 Task: Find connections with filter location Cauquenes with filter topic #linkedincoachwith filter profile language French with filter current company Leica Geosystems part of Hexagon with filter school Badruka College Of Commerce with filter industry Movies and Sound Recording with filter service category Accounting with filter keywords title Director of Storytelling
Action: Mouse moved to (504, 68)
Screenshot: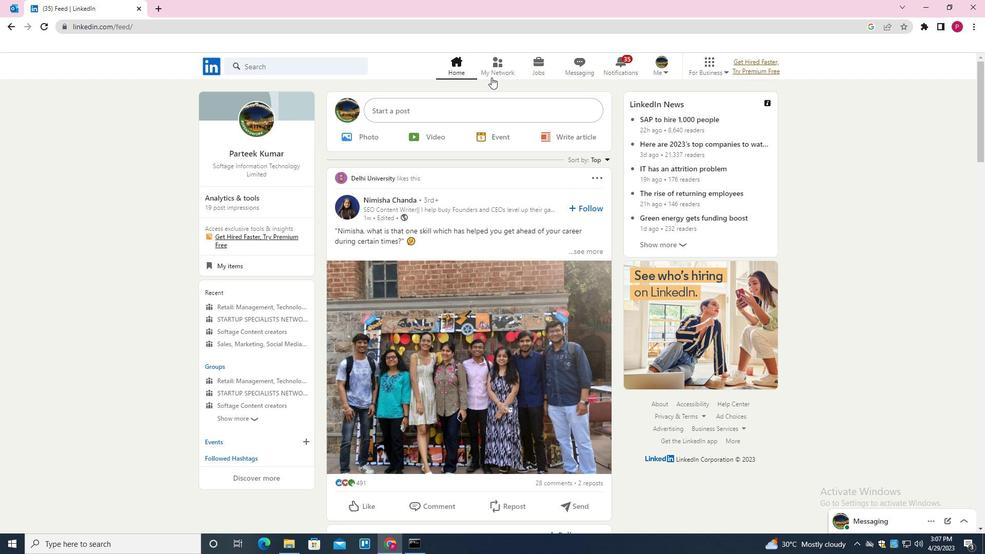 
Action: Mouse pressed left at (504, 68)
Screenshot: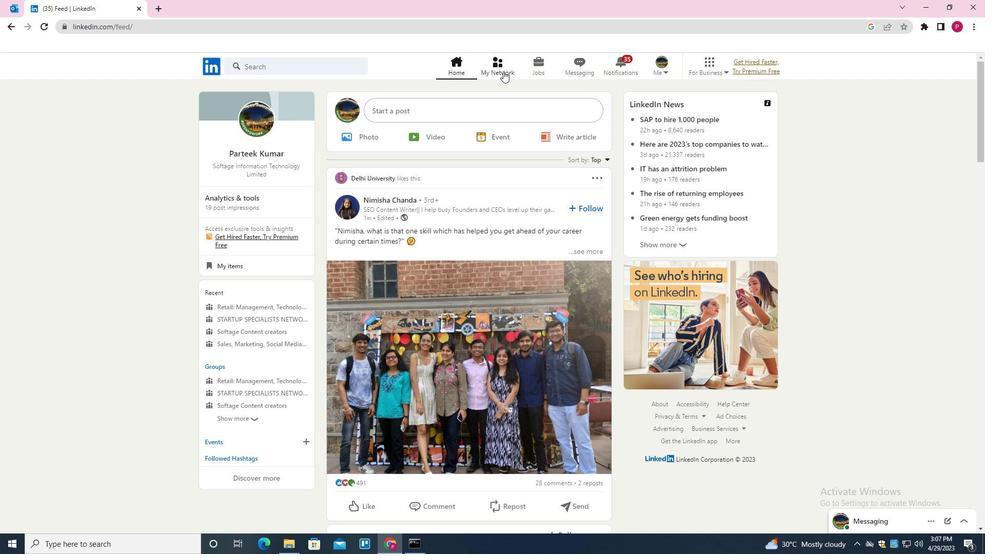
Action: Mouse moved to (325, 129)
Screenshot: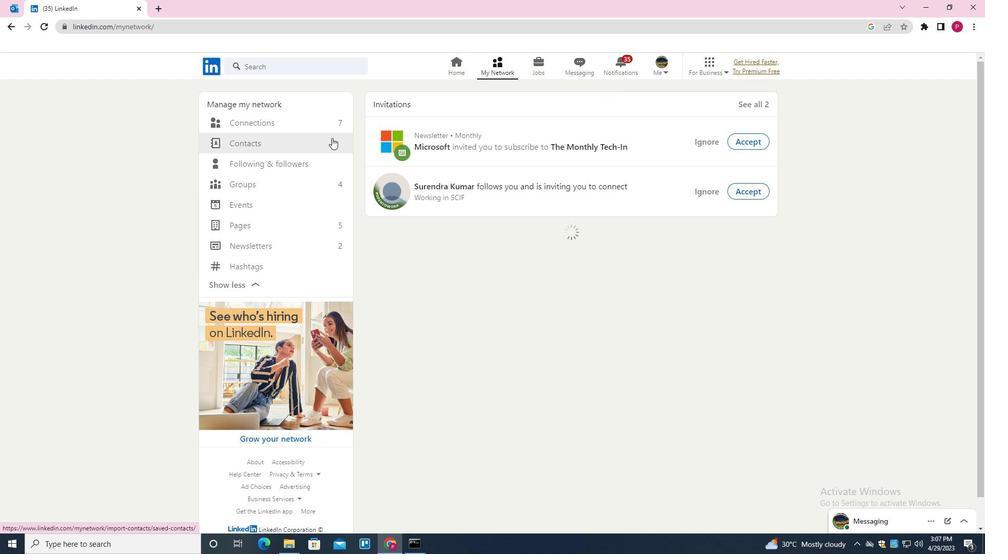
Action: Mouse pressed left at (325, 129)
Screenshot: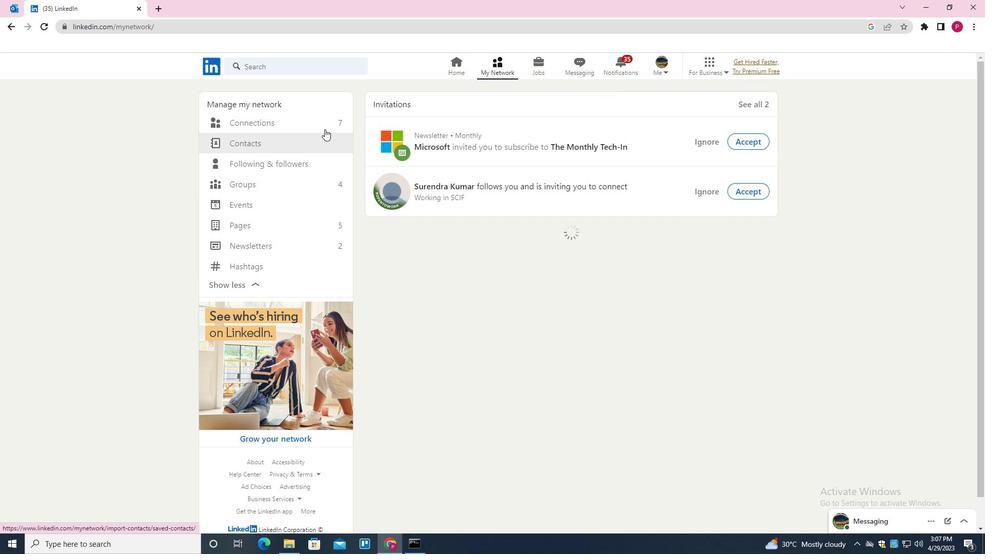 
Action: Mouse moved to (320, 119)
Screenshot: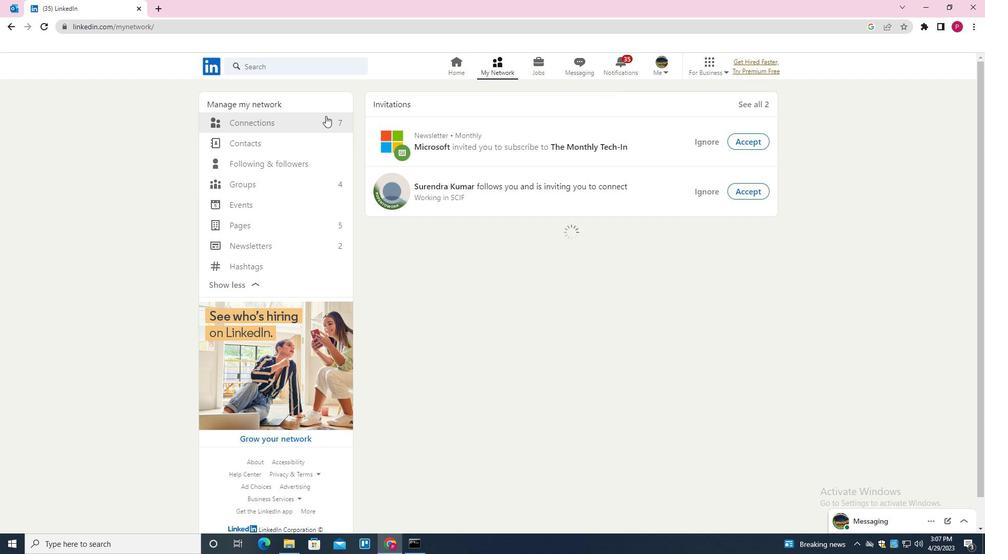 
Action: Mouse pressed left at (320, 119)
Screenshot: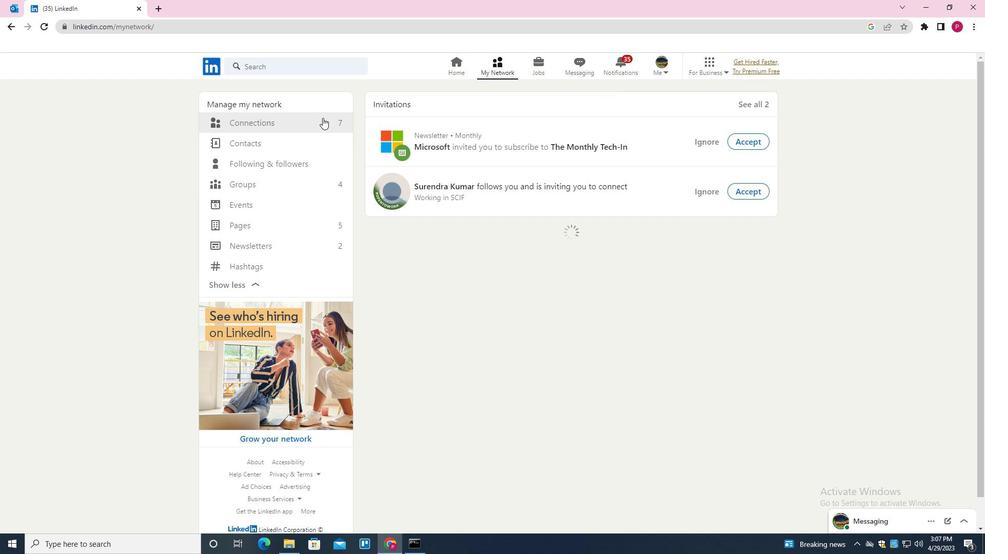 
Action: Mouse moved to (576, 127)
Screenshot: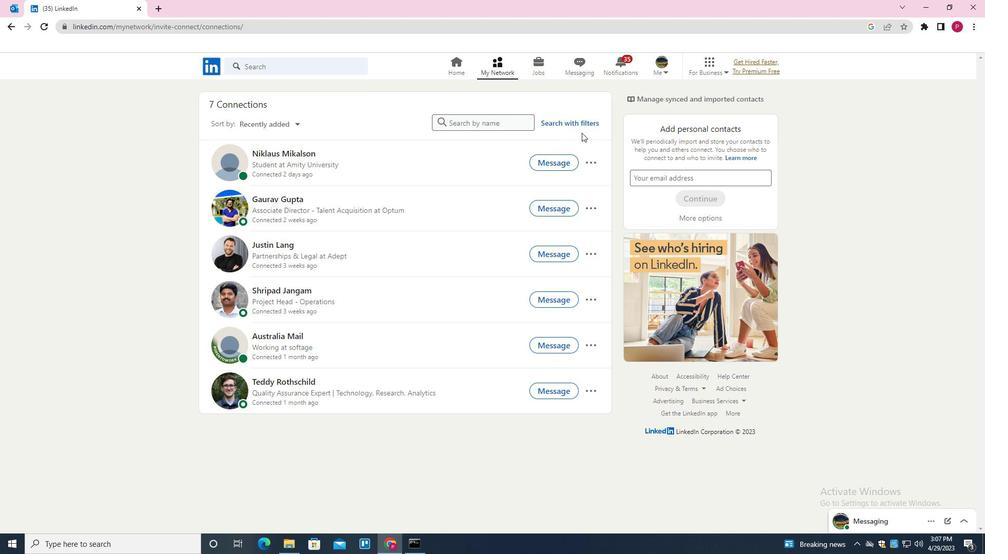 
Action: Mouse pressed left at (576, 127)
Screenshot: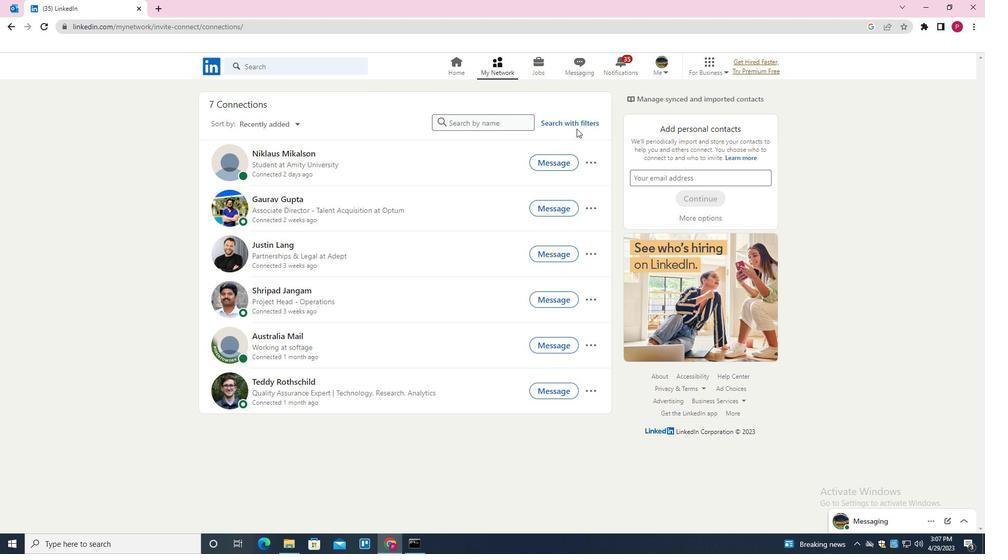 
Action: Mouse moved to (525, 97)
Screenshot: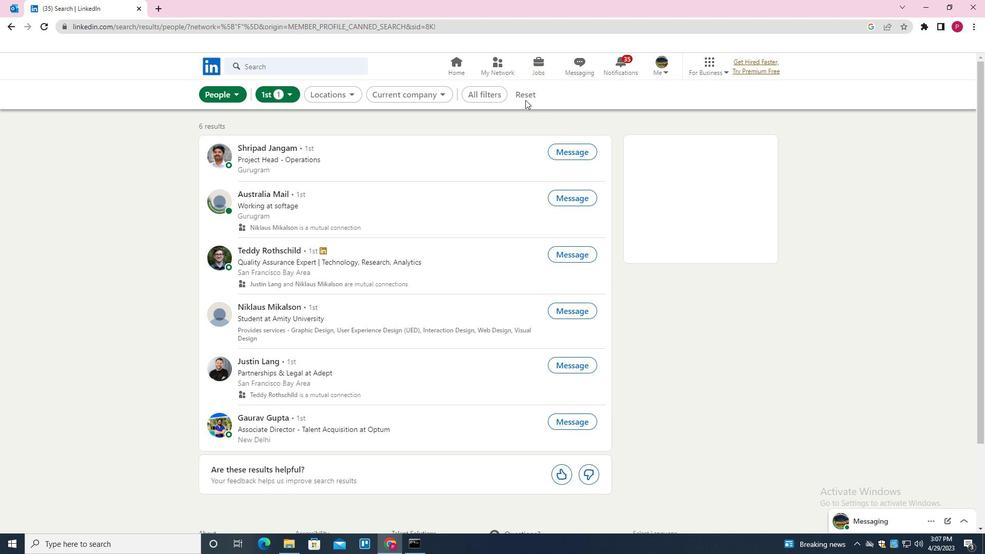 
Action: Mouse pressed left at (525, 97)
Screenshot: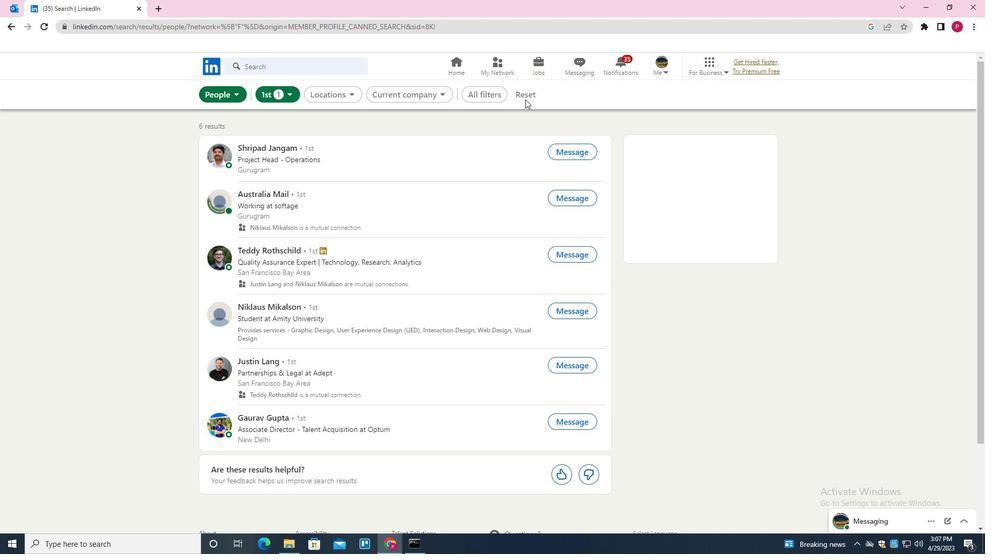 
Action: Mouse moved to (511, 96)
Screenshot: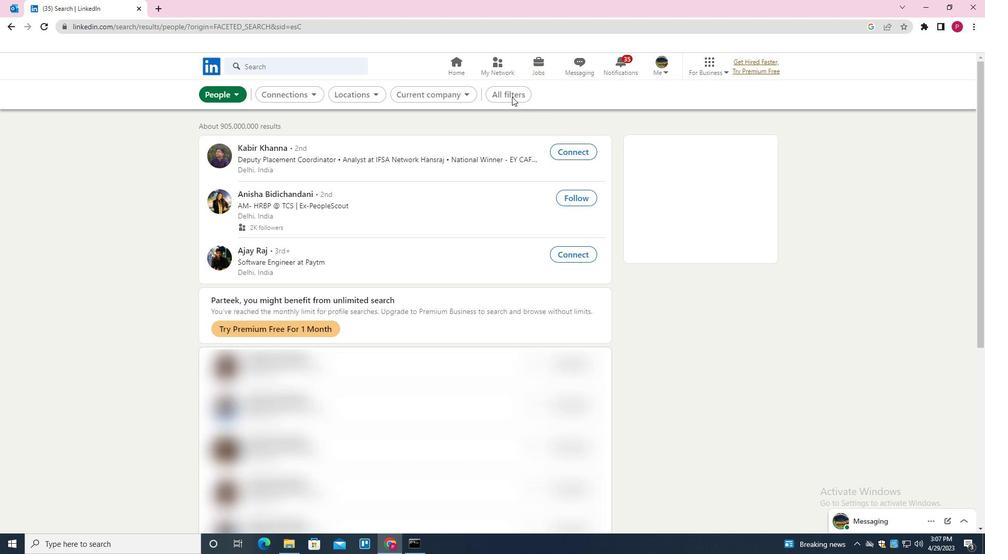 
Action: Mouse pressed left at (511, 96)
Screenshot: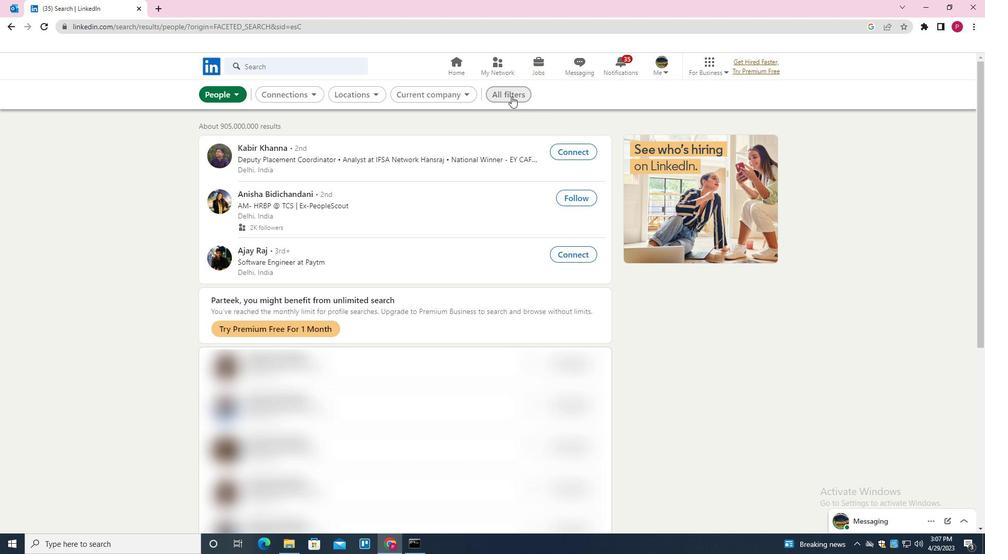 
Action: Mouse moved to (841, 308)
Screenshot: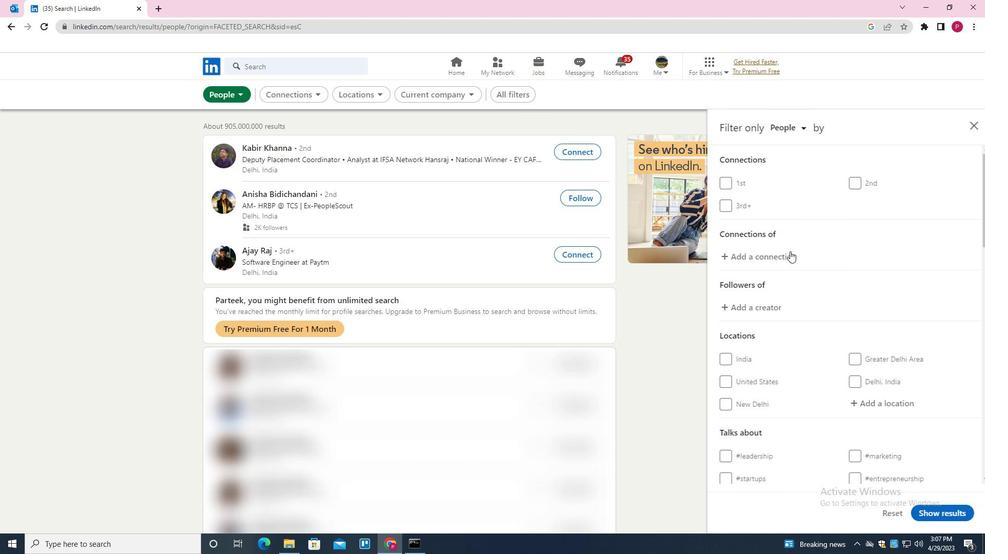 
Action: Mouse scrolled (841, 307) with delta (0, 0)
Screenshot: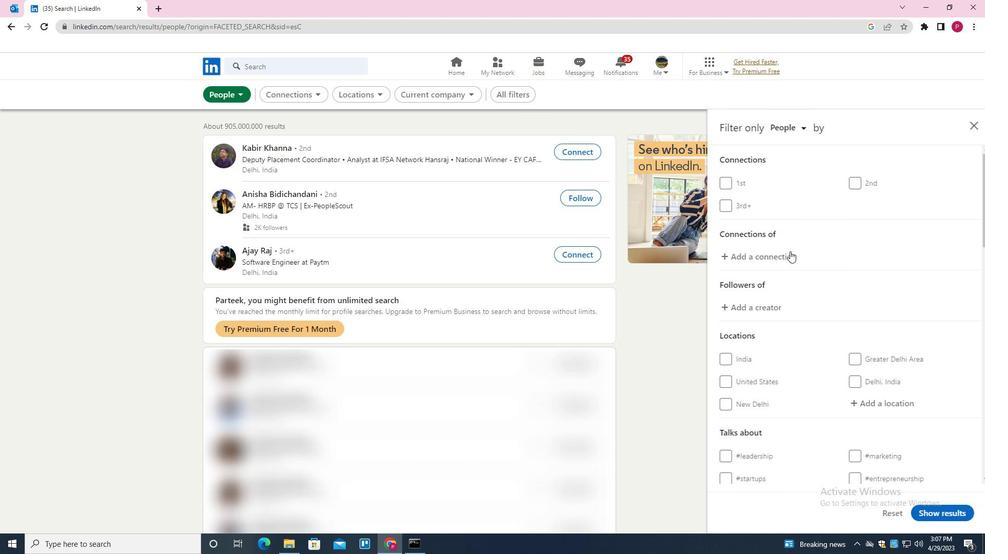 
Action: Mouse scrolled (841, 307) with delta (0, 0)
Screenshot: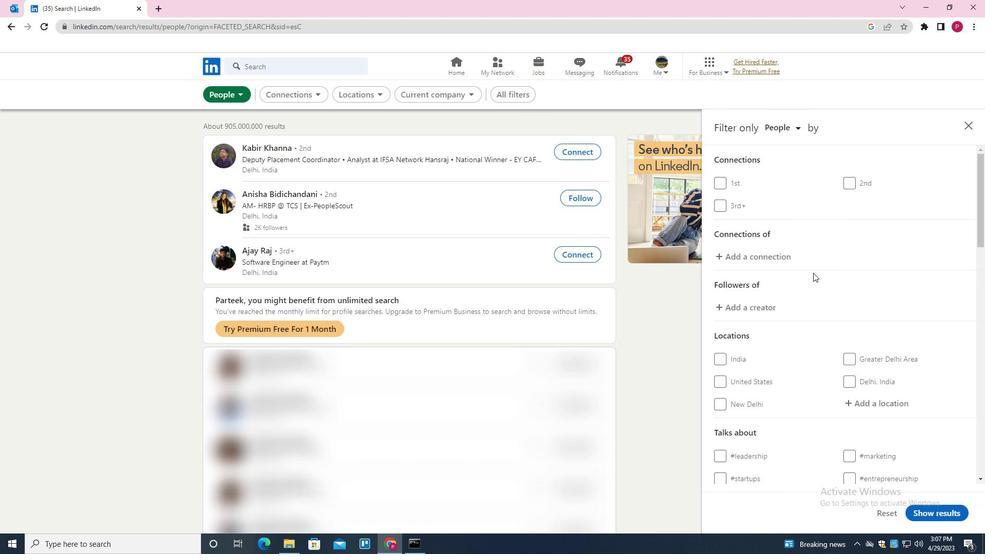 
Action: Mouse moved to (872, 297)
Screenshot: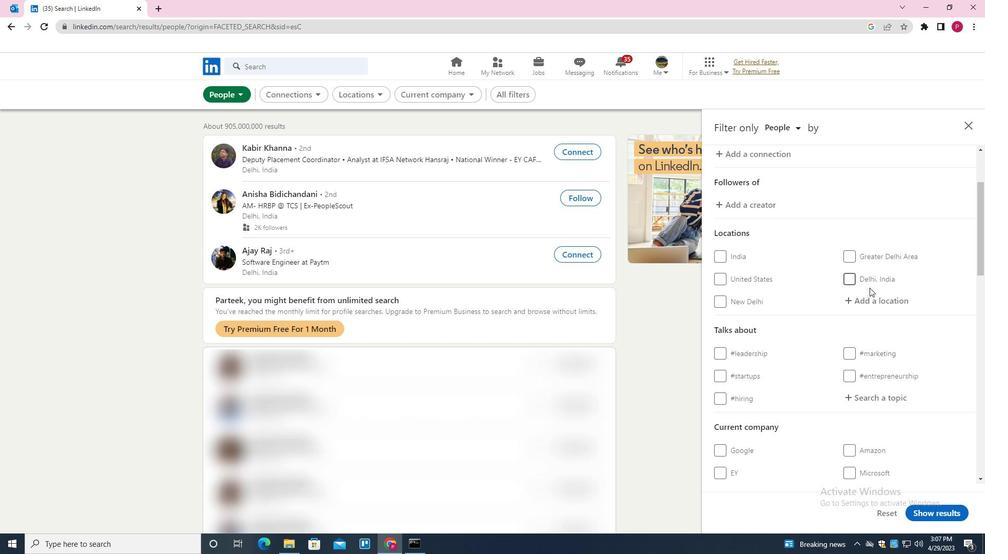 
Action: Mouse pressed left at (872, 297)
Screenshot: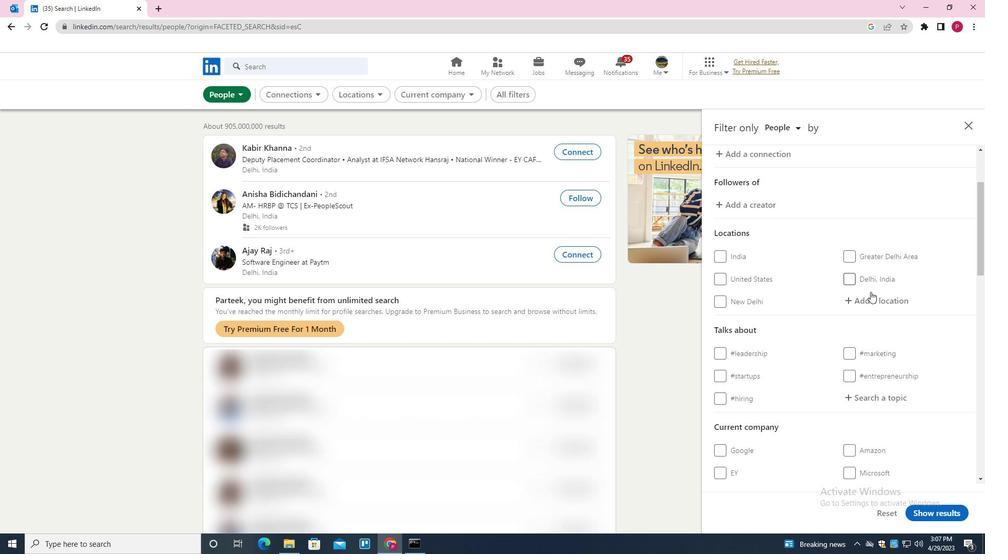 
Action: Mouse moved to (866, 286)
Screenshot: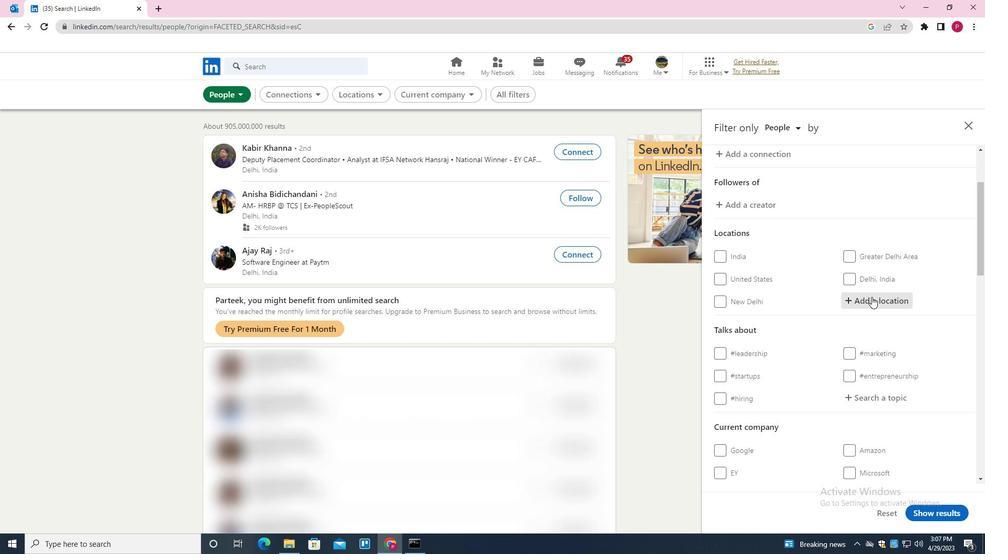 
Action: Key pressed <Key.shift>CAUQU<Key.down><Key.enter>
Screenshot: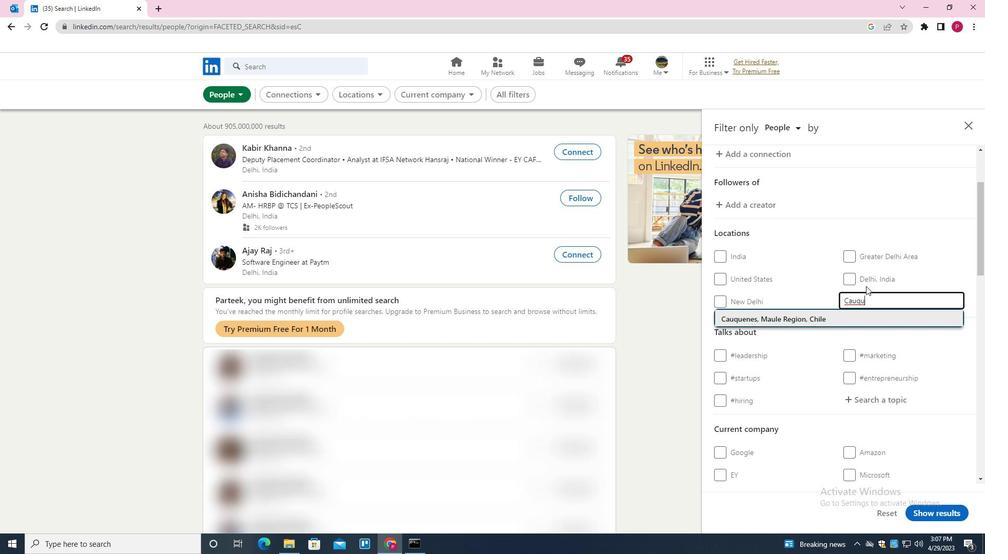 
Action: Mouse moved to (866, 293)
Screenshot: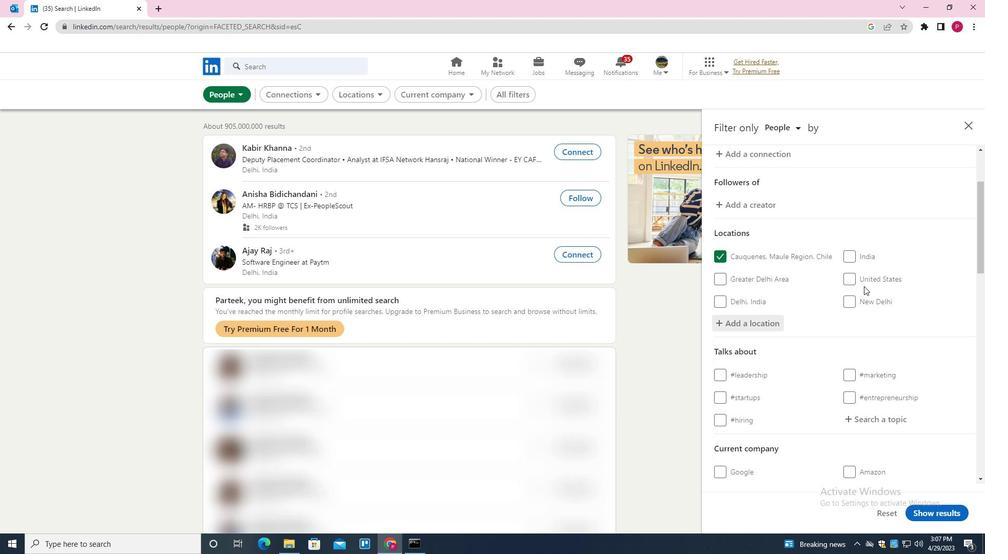 
Action: Mouse scrolled (866, 292) with delta (0, 0)
Screenshot: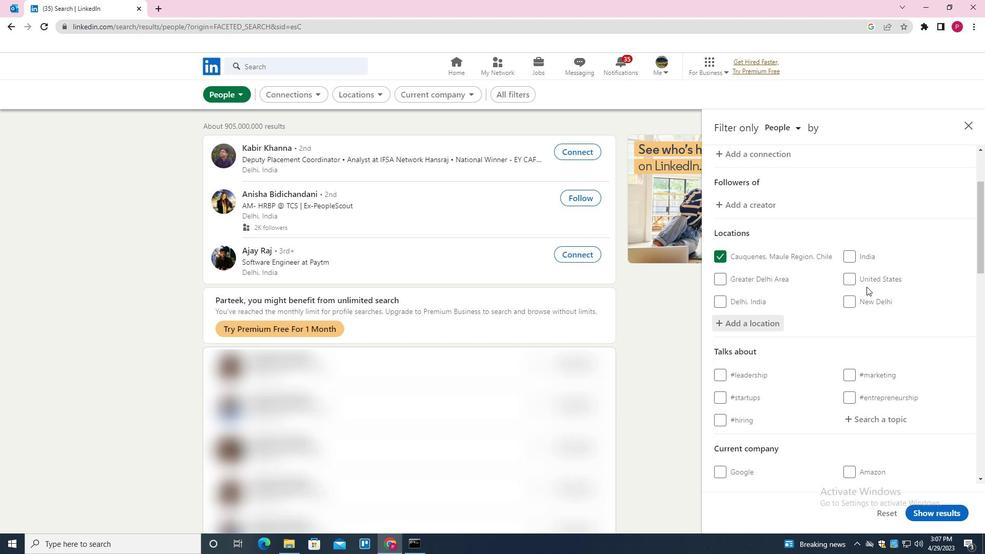 
Action: Mouse moved to (866, 299)
Screenshot: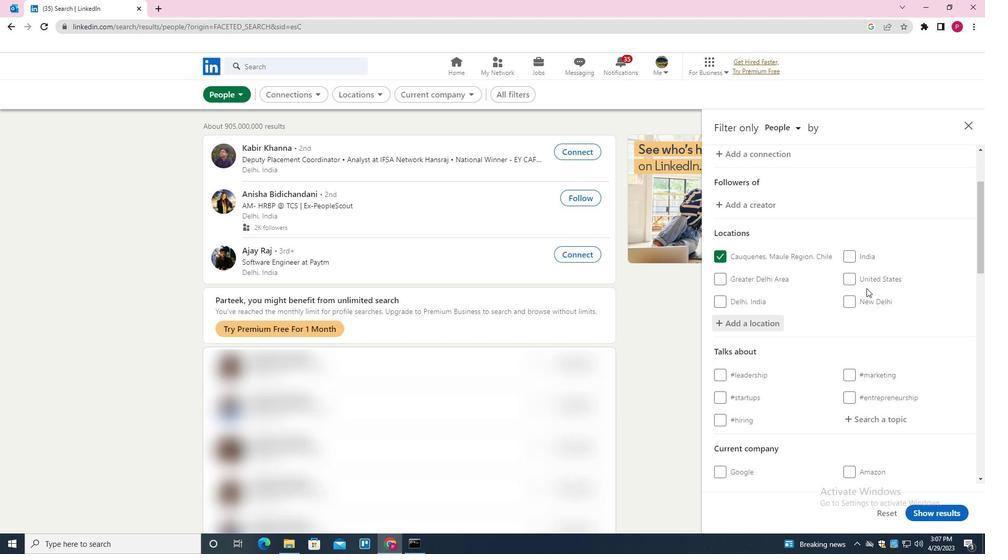 
Action: Mouse scrolled (866, 298) with delta (0, 0)
Screenshot: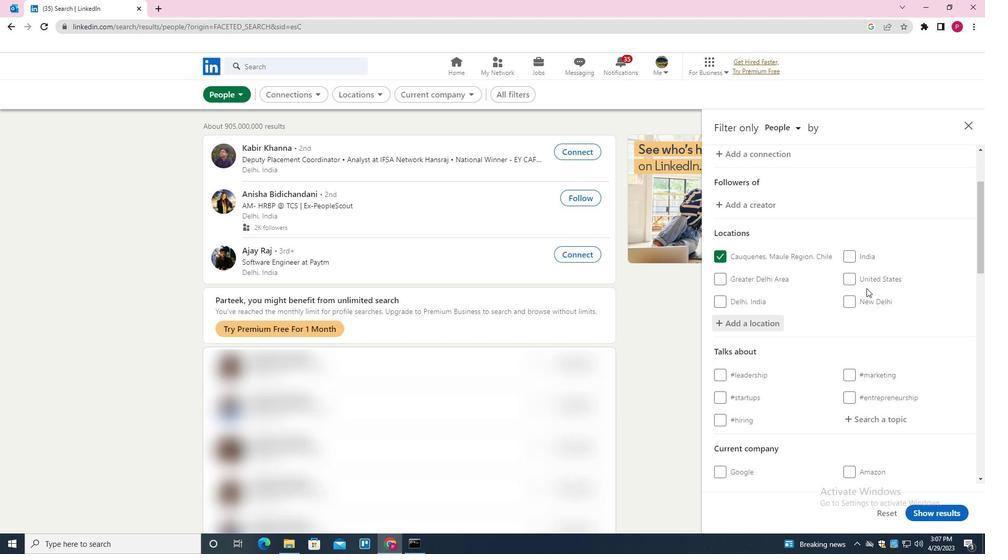 
Action: Mouse moved to (870, 302)
Screenshot: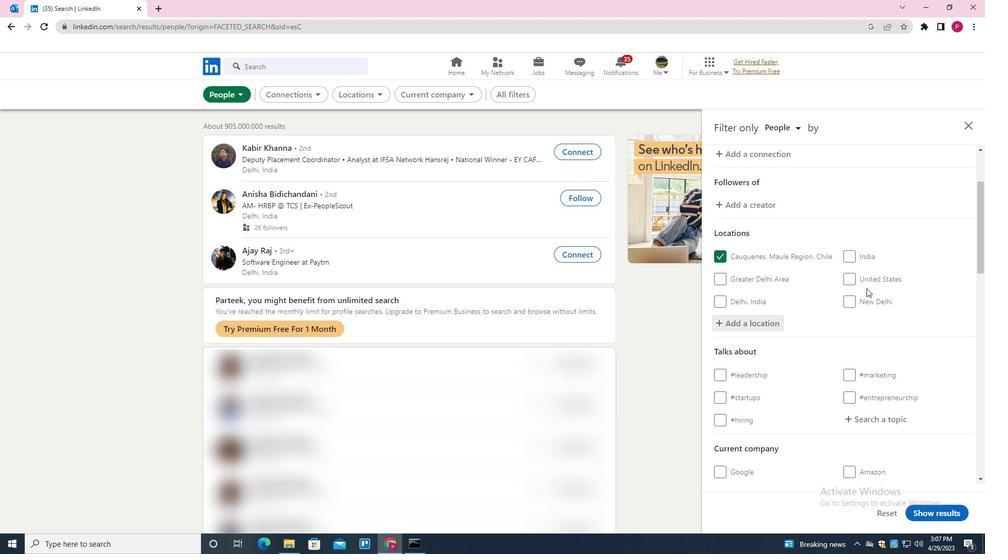 
Action: Mouse scrolled (870, 302) with delta (0, 0)
Screenshot: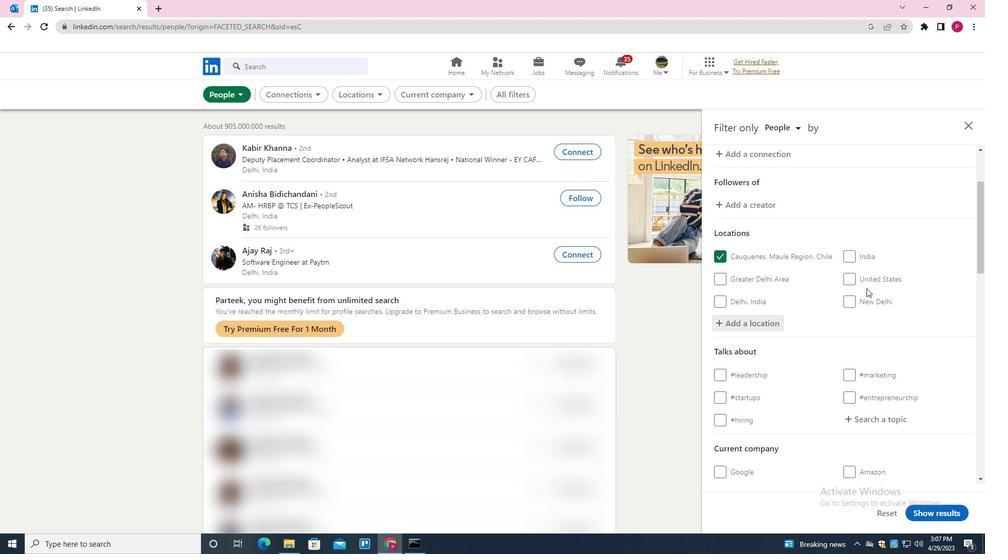 
Action: Mouse moved to (890, 262)
Screenshot: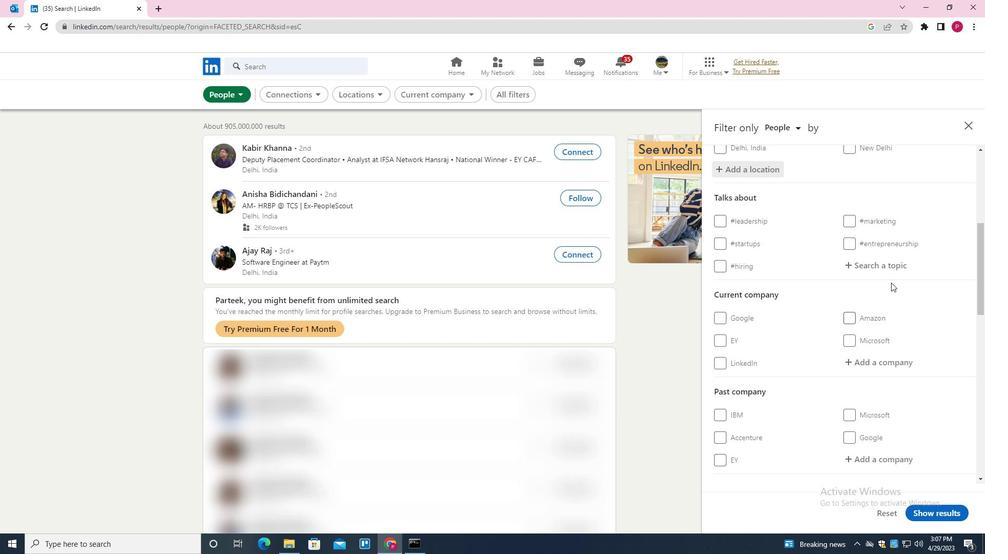 
Action: Mouse pressed left at (890, 262)
Screenshot: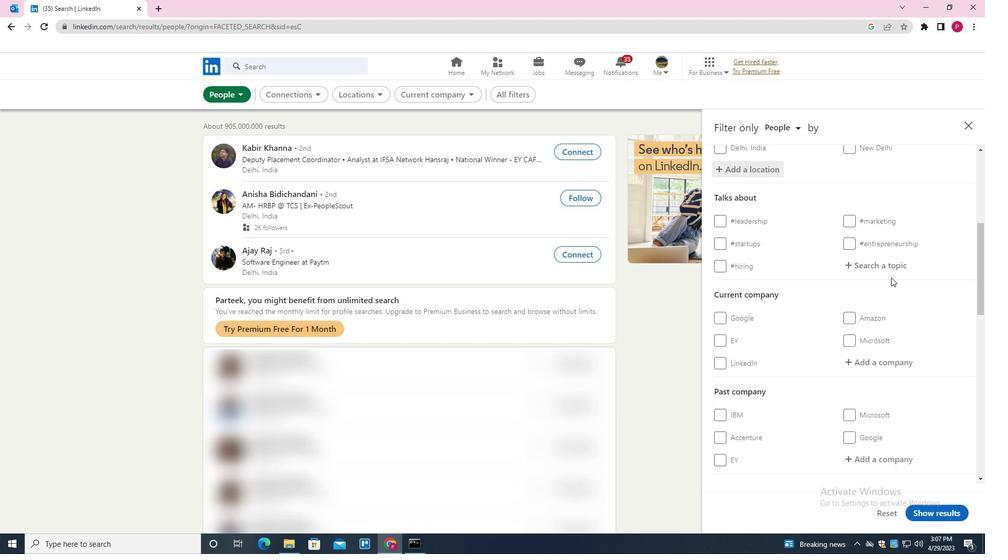 
Action: Key pressed LINKEDINCOACH<Key.down><Key.enter>
Screenshot: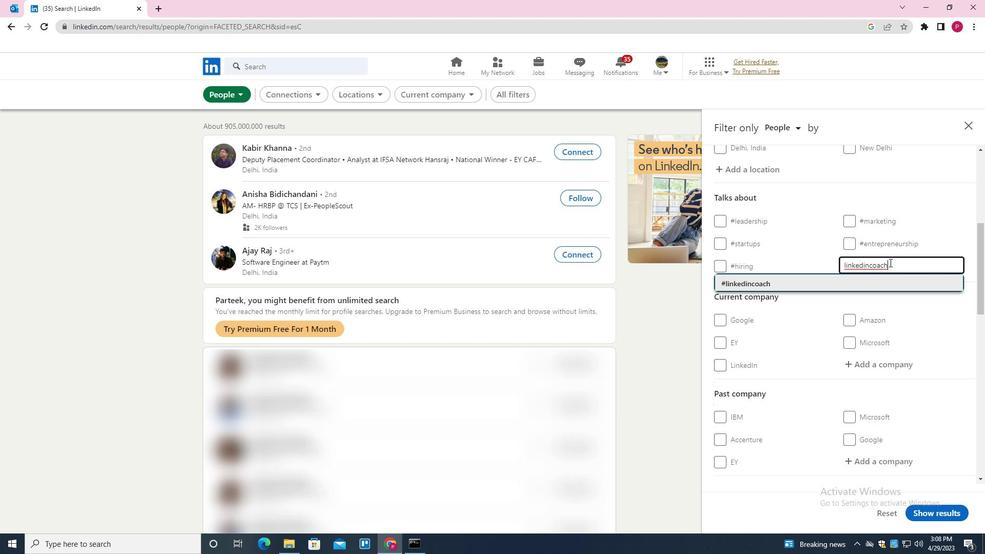 
Action: Mouse moved to (846, 327)
Screenshot: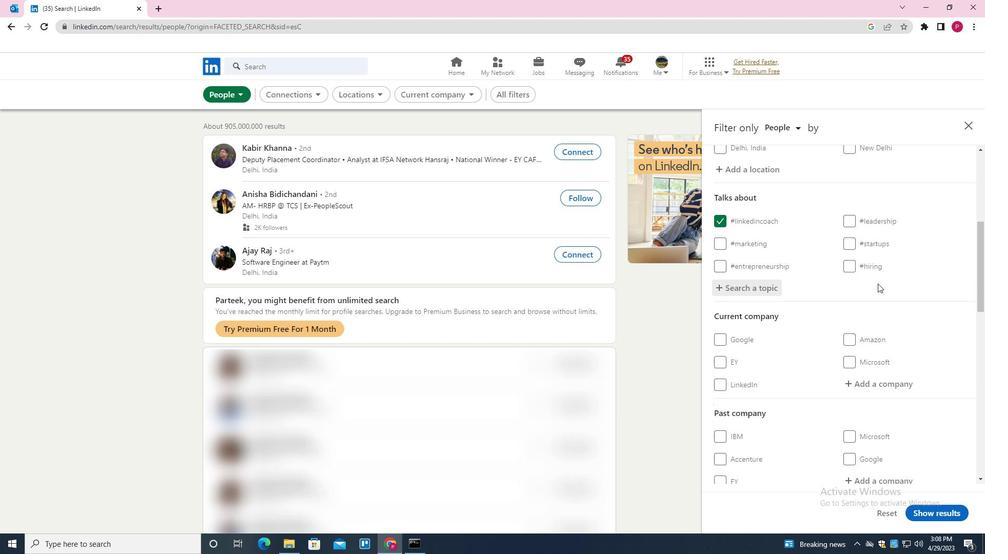 
Action: Mouse scrolled (846, 327) with delta (0, 0)
Screenshot: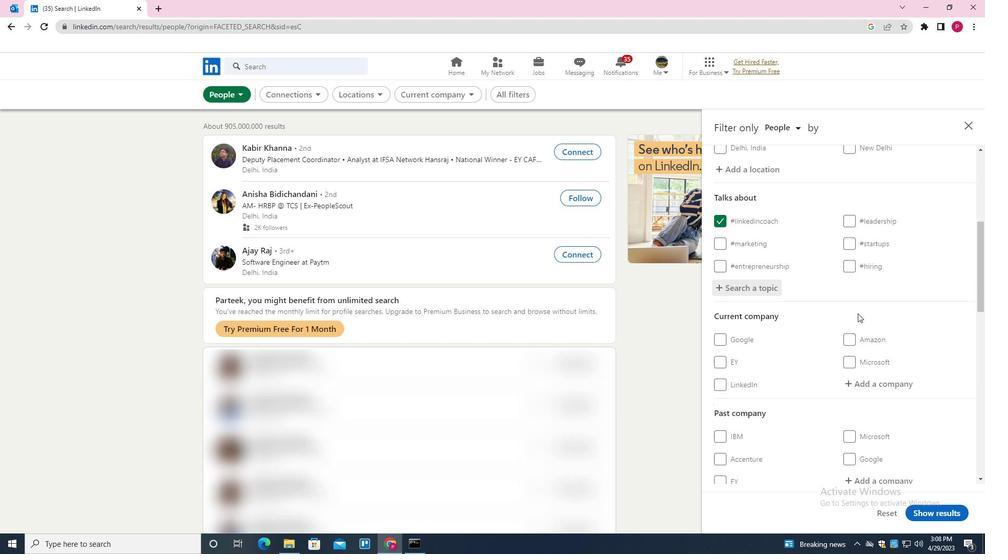 
Action: Mouse moved to (846, 330)
Screenshot: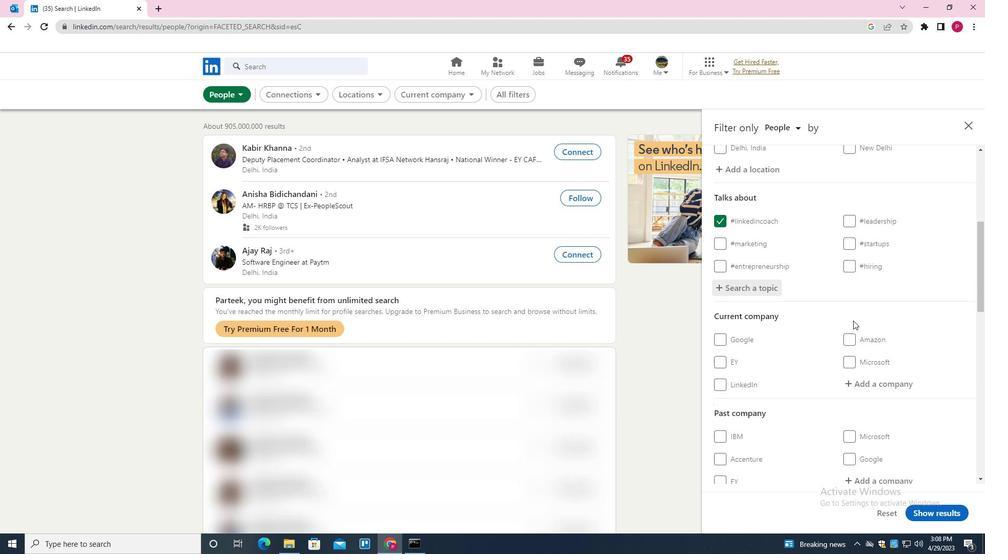 
Action: Mouse scrolled (846, 330) with delta (0, 0)
Screenshot: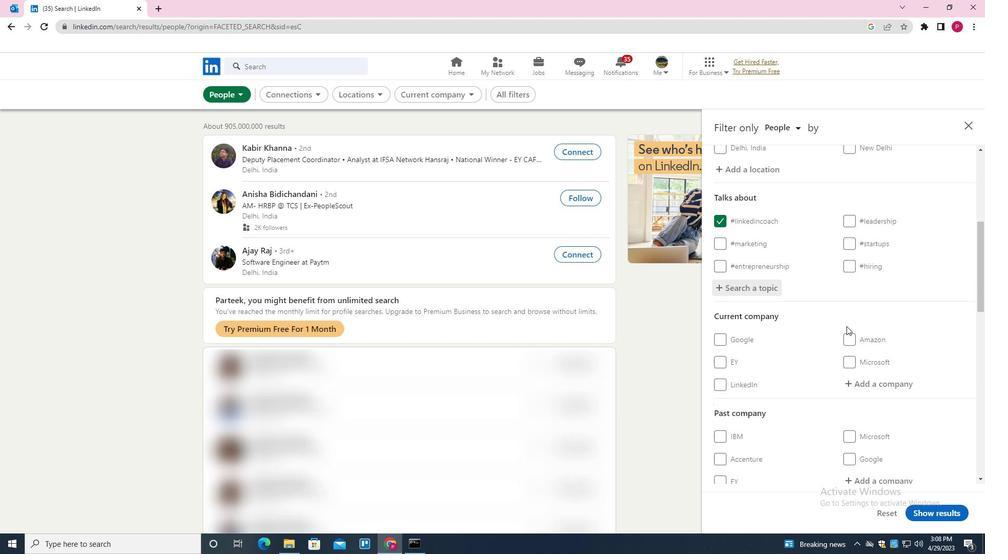 
Action: Mouse moved to (839, 336)
Screenshot: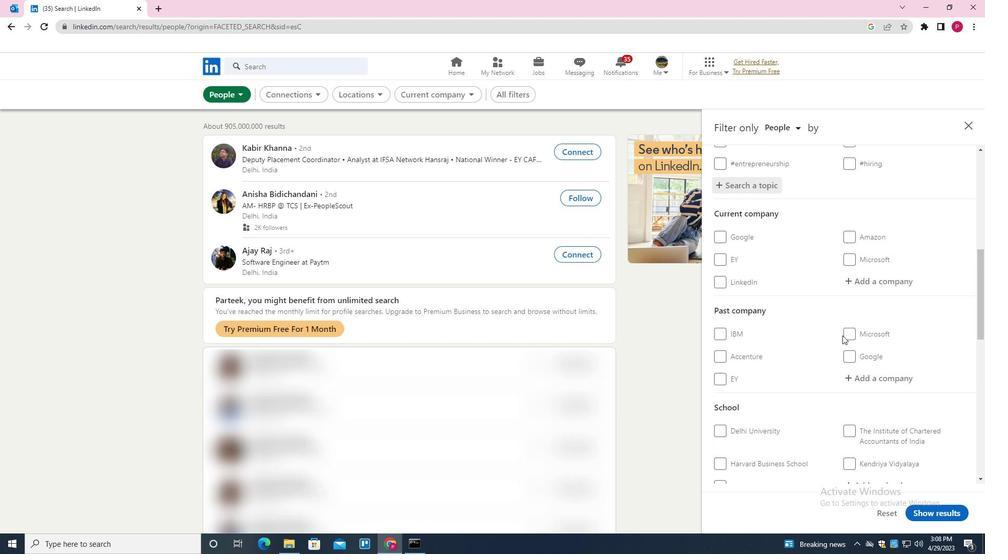 
Action: Mouse scrolled (839, 335) with delta (0, 0)
Screenshot: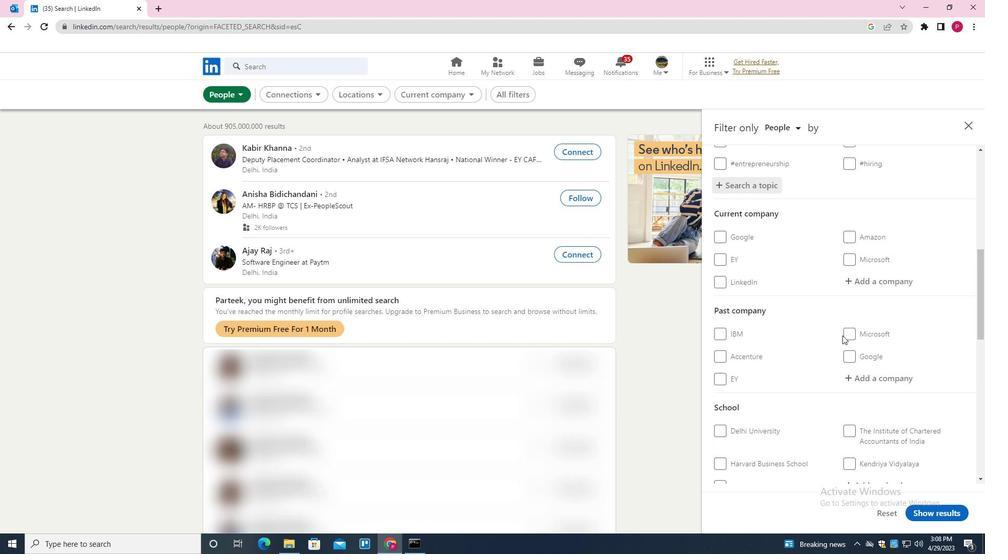 
Action: Mouse moved to (836, 337)
Screenshot: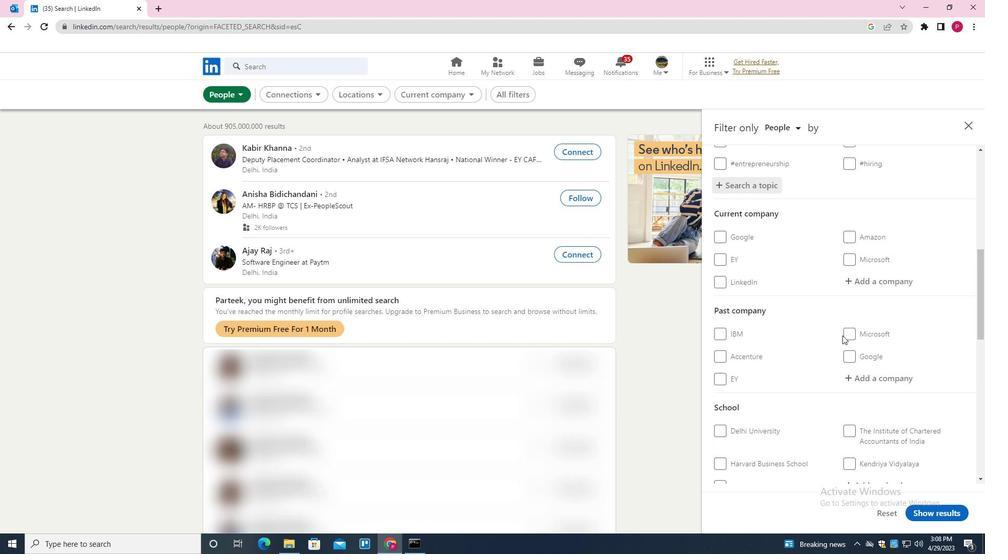 
Action: Mouse scrolled (836, 336) with delta (0, 0)
Screenshot: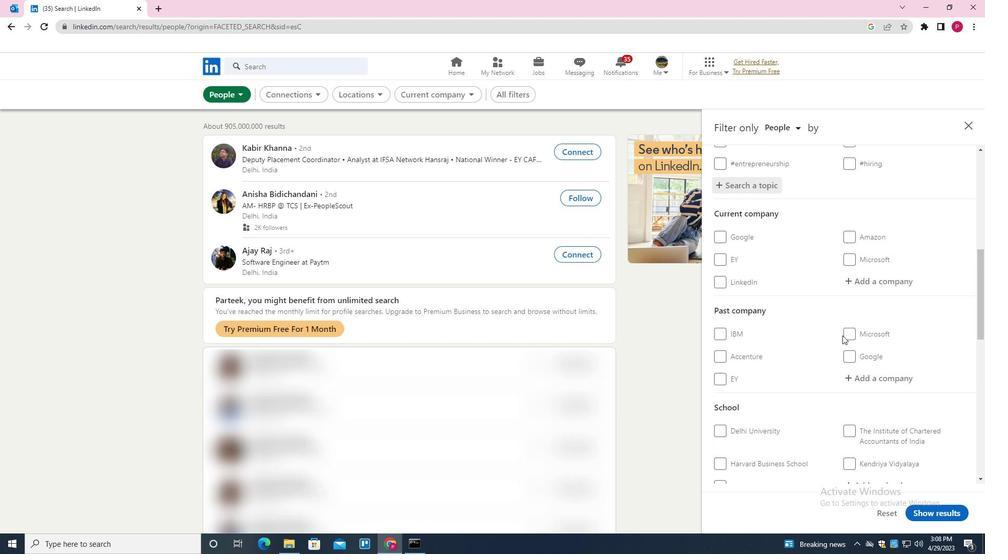 
Action: Mouse scrolled (836, 336) with delta (0, 0)
Screenshot: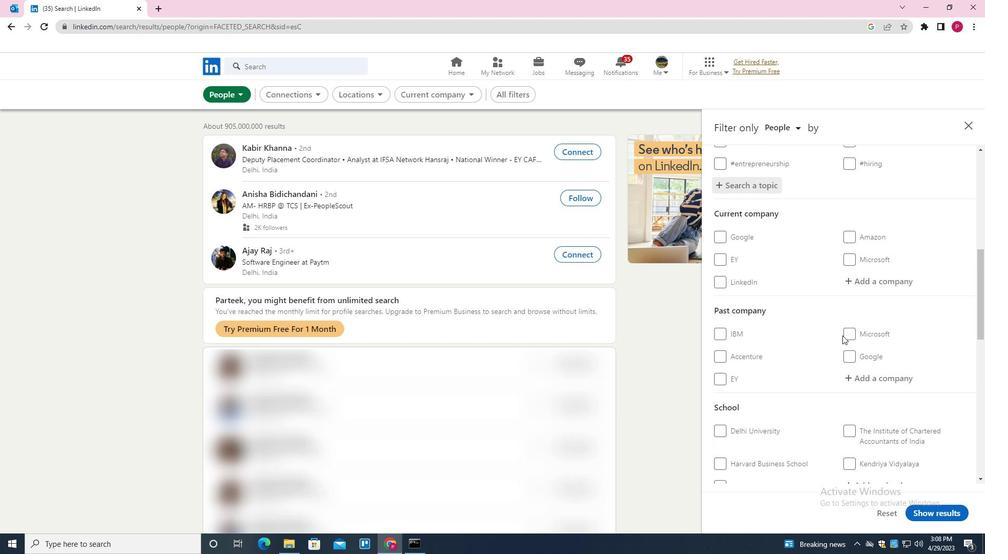 
Action: Mouse scrolled (836, 336) with delta (0, 0)
Screenshot: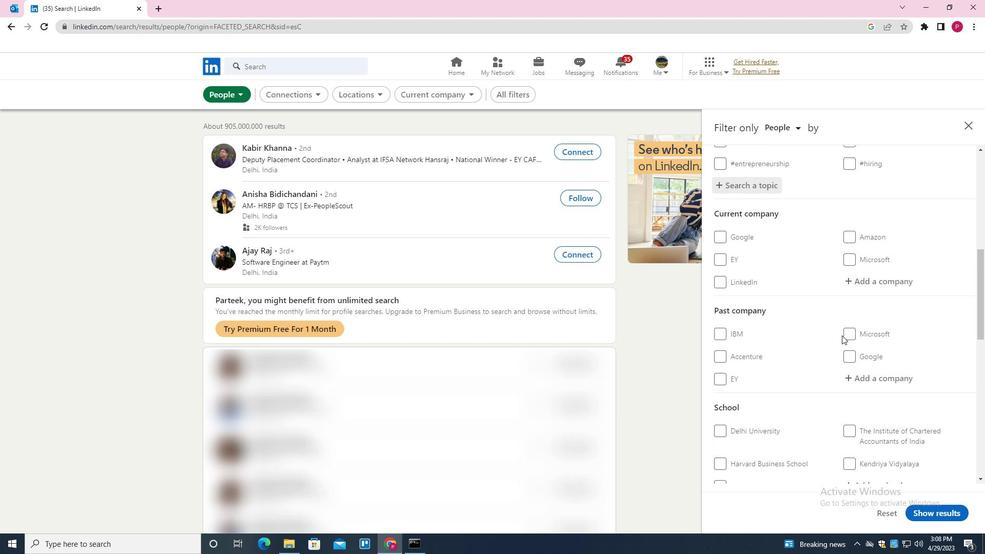 
Action: Mouse moved to (813, 347)
Screenshot: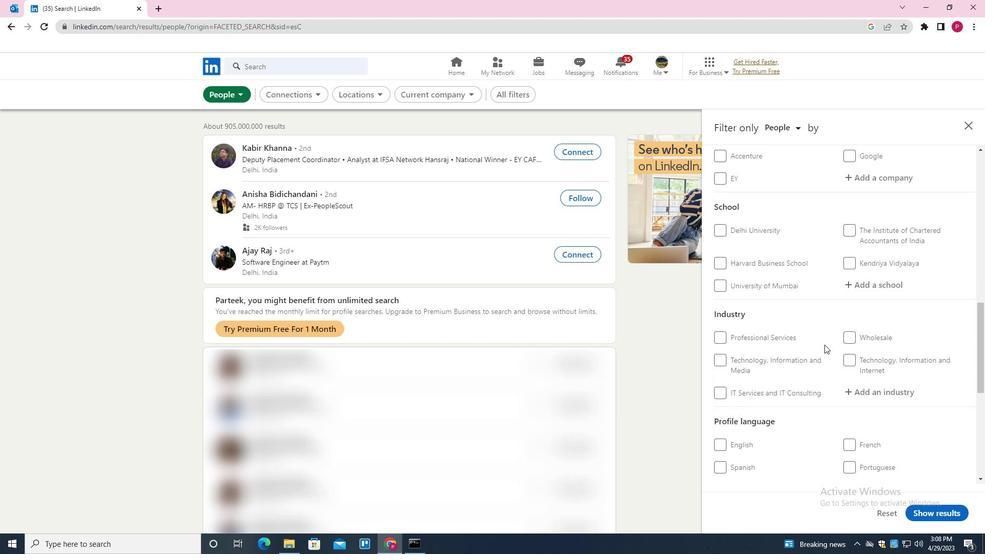 
Action: Mouse scrolled (813, 347) with delta (0, 0)
Screenshot: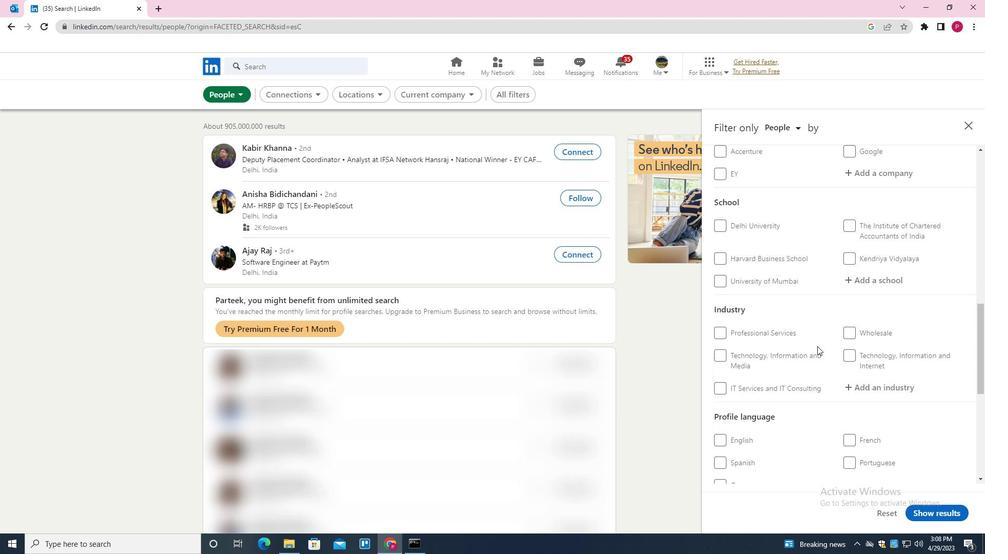 
Action: Mouse moved to (812, 348)
Screenshot: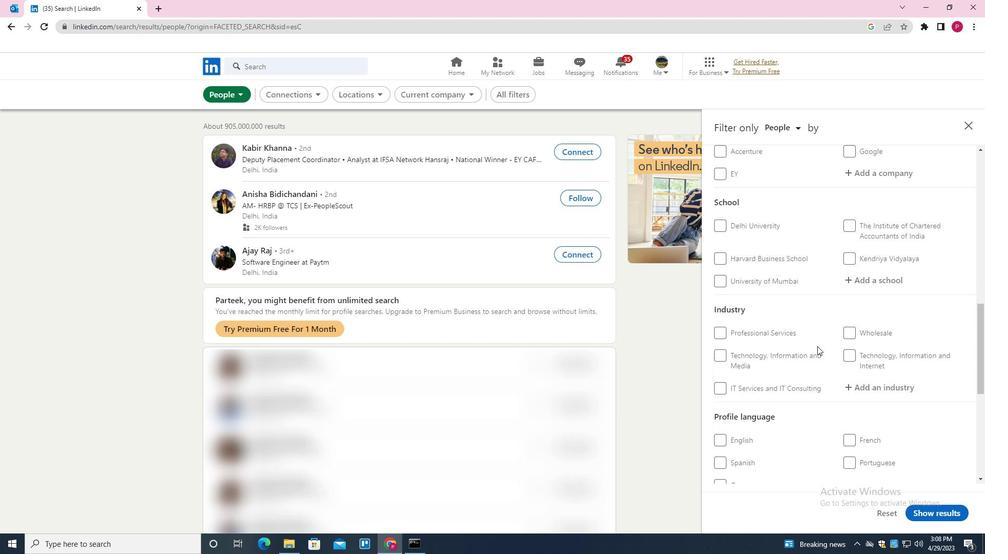 
Action: Mouse scrolled (812, 347) with delta (0, 0)
Screenshot: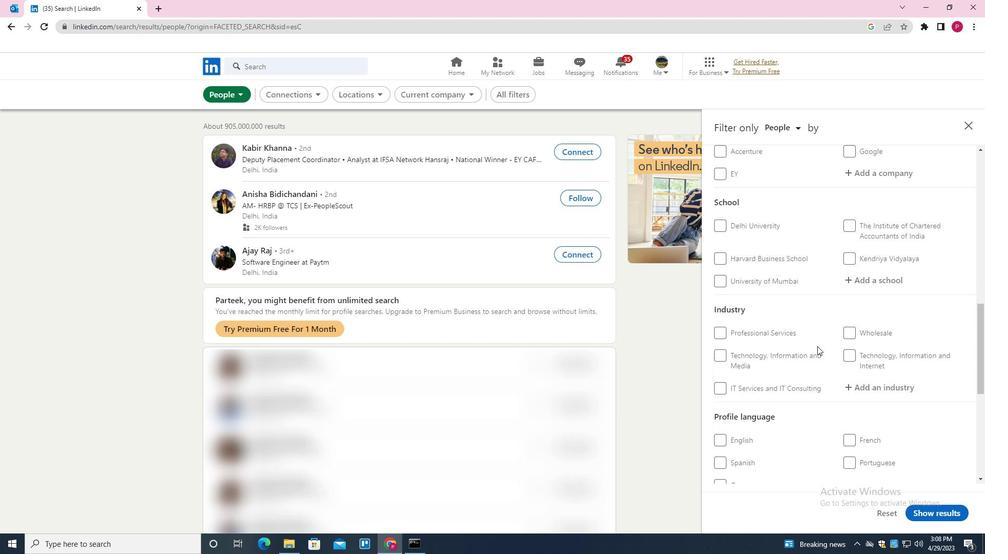 
Action: Mouse moved to (811, 348)
Screenshot: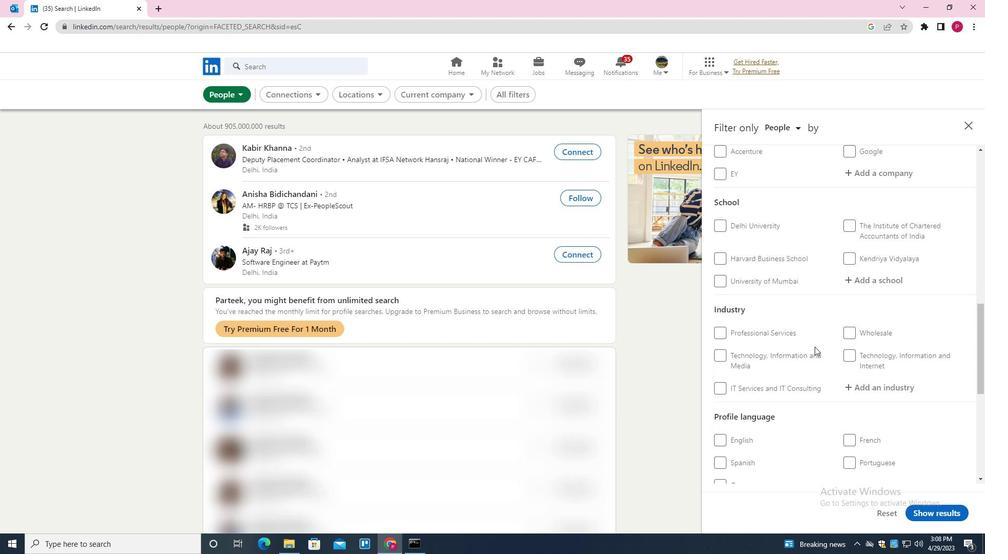 
Action: Mouse scrolled (811, 348) with delta (0, 0)
Screenshot: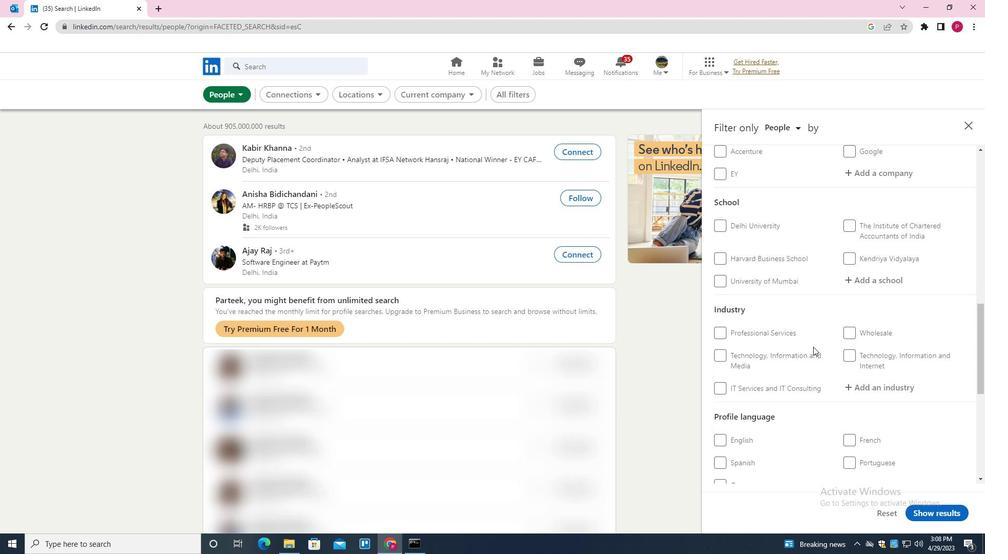 
Action: Mouse moved to (848, 286)
Screenshot: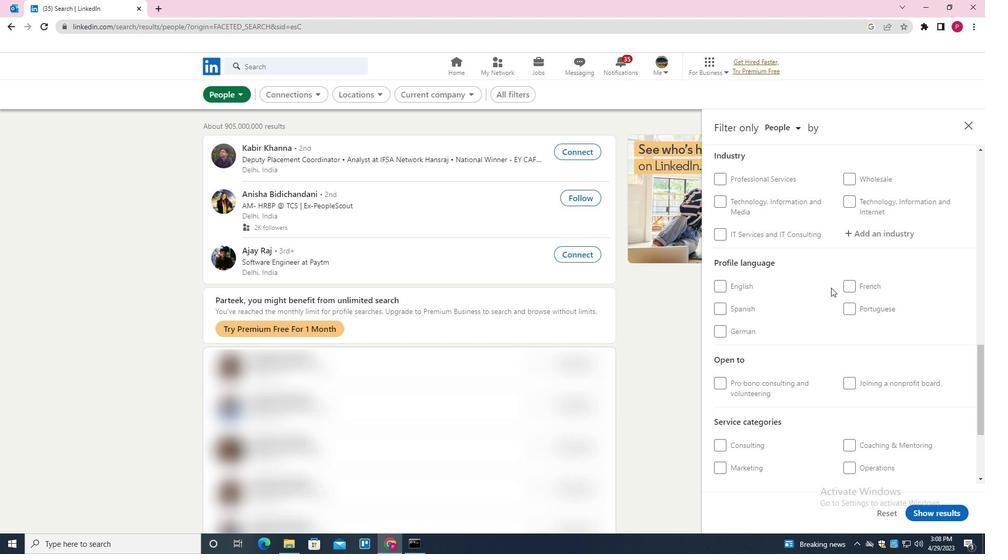 
Action: Mouse pressed left at (848, 286)
Screenshot: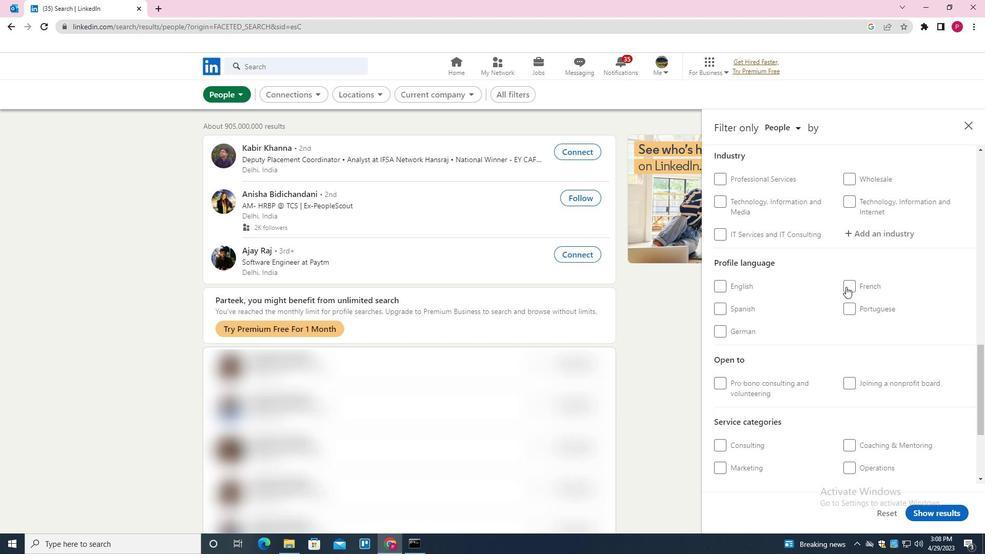 
Action: Mouse moved to (785, 310)
Screenshot: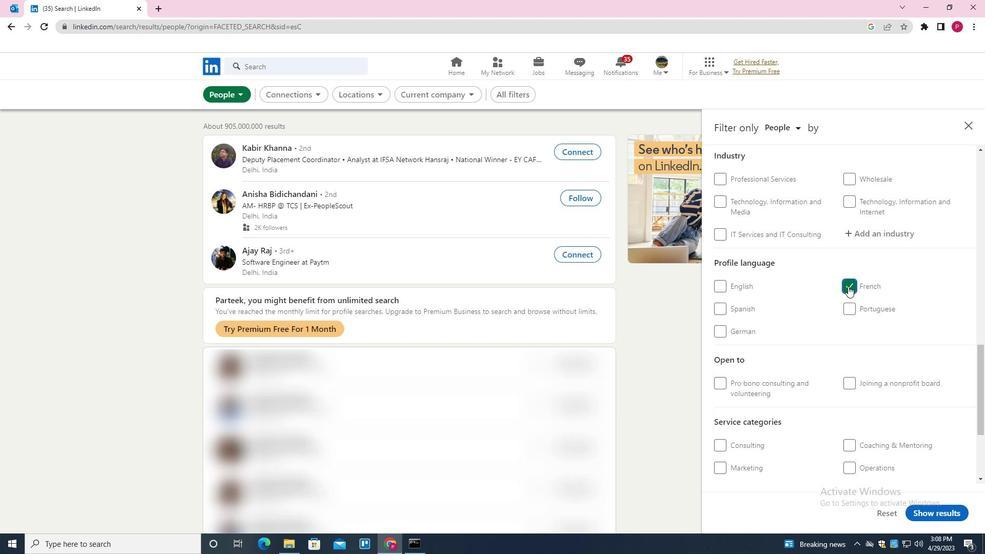 
Action: Mouse scrolled (785, 311) with delta (0, 0)
Screenshot: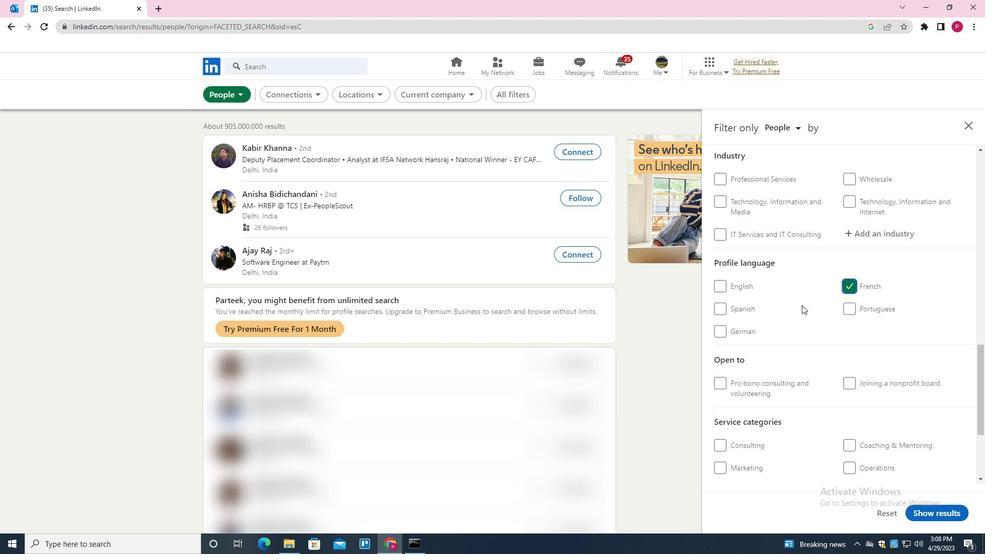 
Action: Mouse scrolled (785, 311) with delta (0, 0)
Screenshot: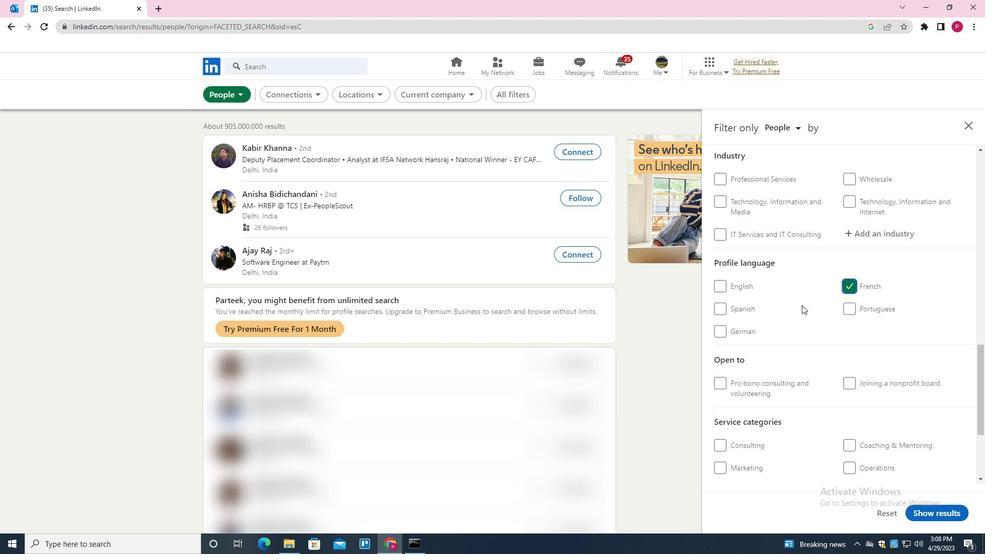 
Action: Mouse scrolled (785, 311) with delta (0, 0)
Screenshot: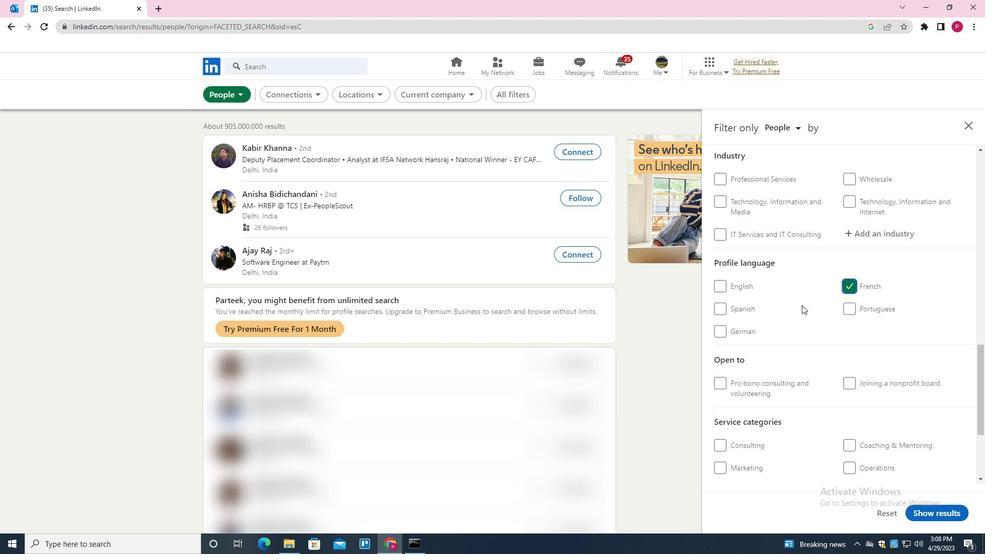 
Action: Mouse scrolled (785, 311) with delta (0, 0)
Screenshot: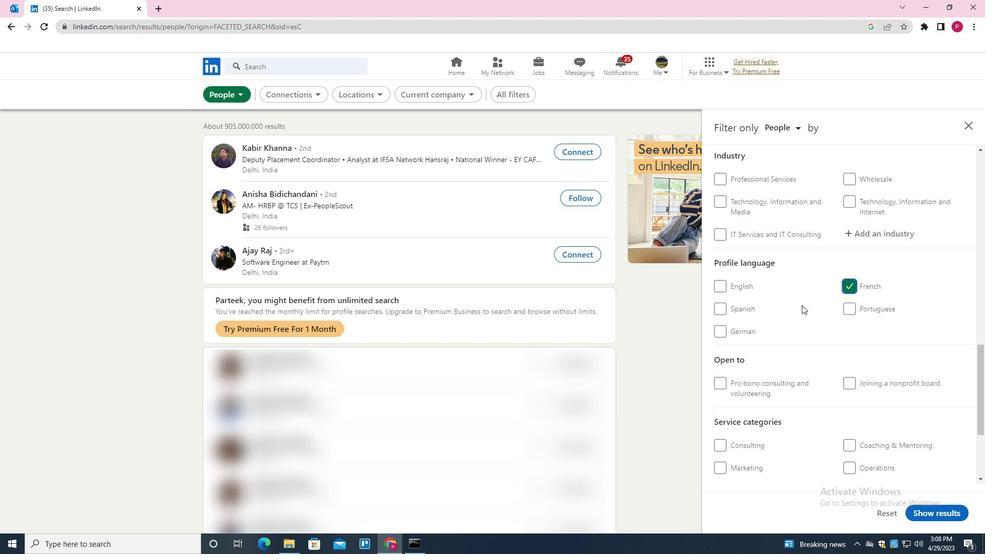 
Action: Mouse scrolled (785, 311) with delta (0, 0)
Screenshot: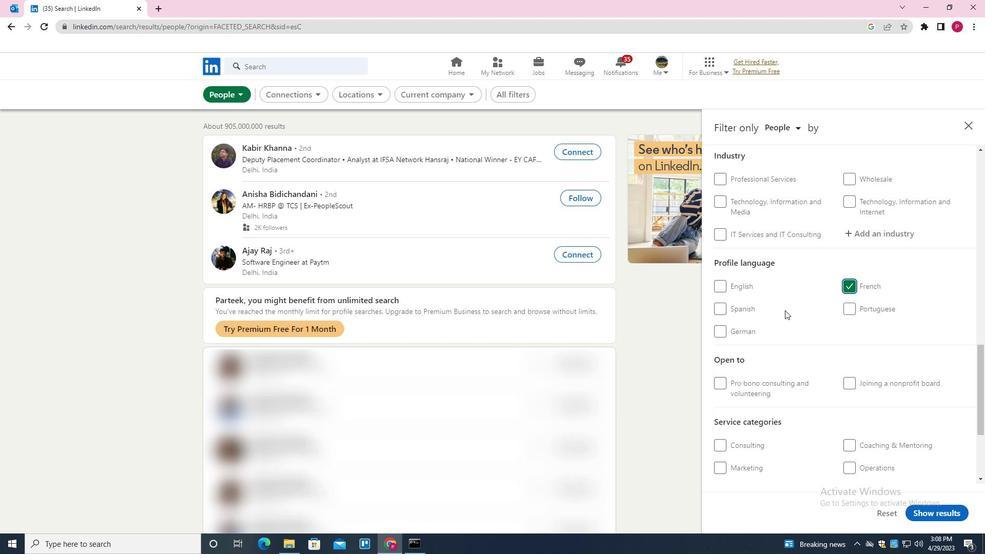 
Action: Mouse scrolled (785, 311) with delta (0, 0)
Screenshot: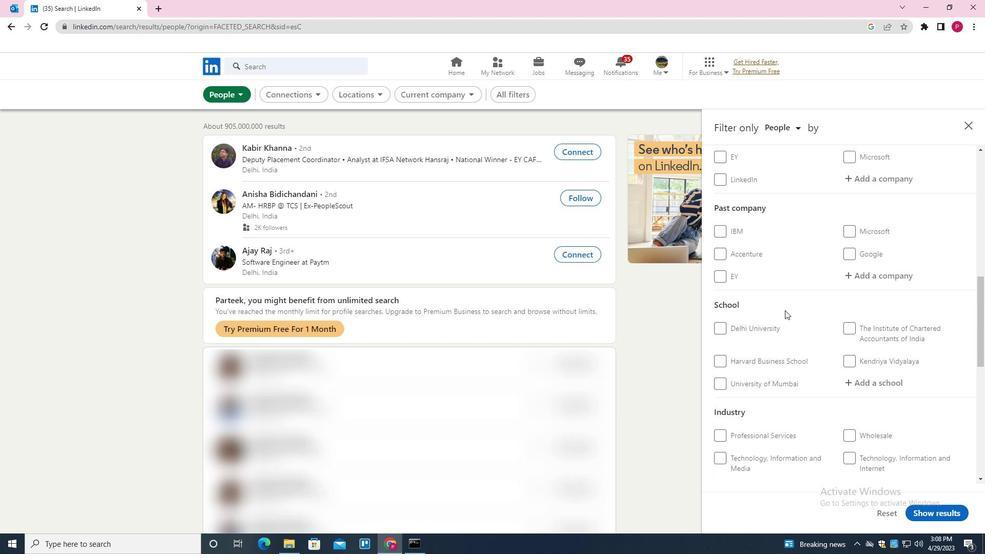 
Action: Mouse scrolled (785, 311) with delta (0, 0)
Screenshot: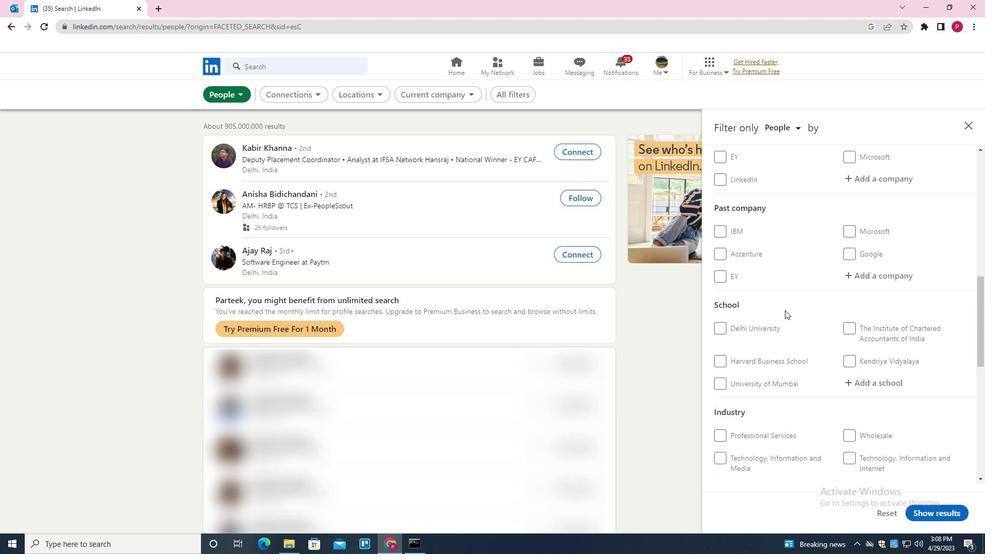 
Action: Mouse moved to (862, 282)
Screenshot: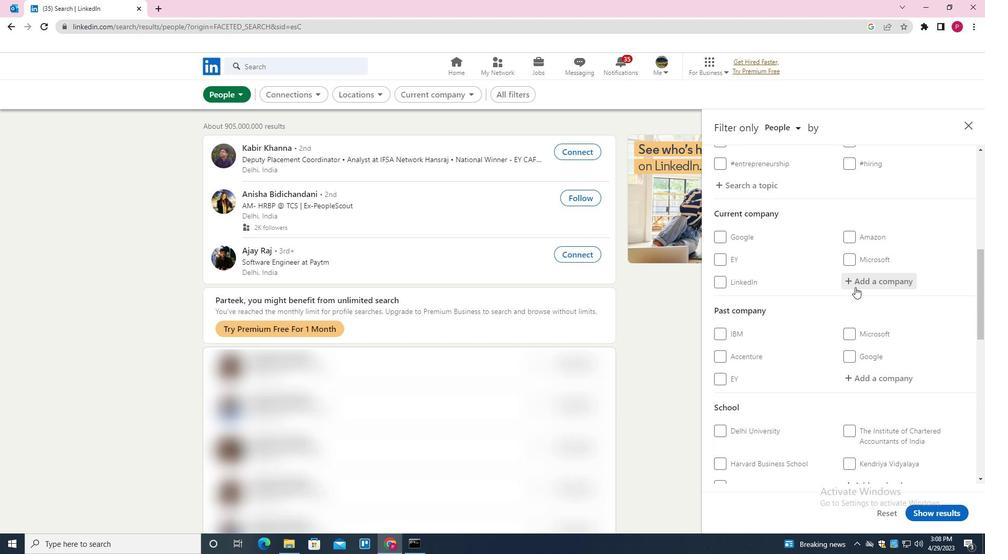 
Action: Mouse pressed left at (862, 282)
Screenshot: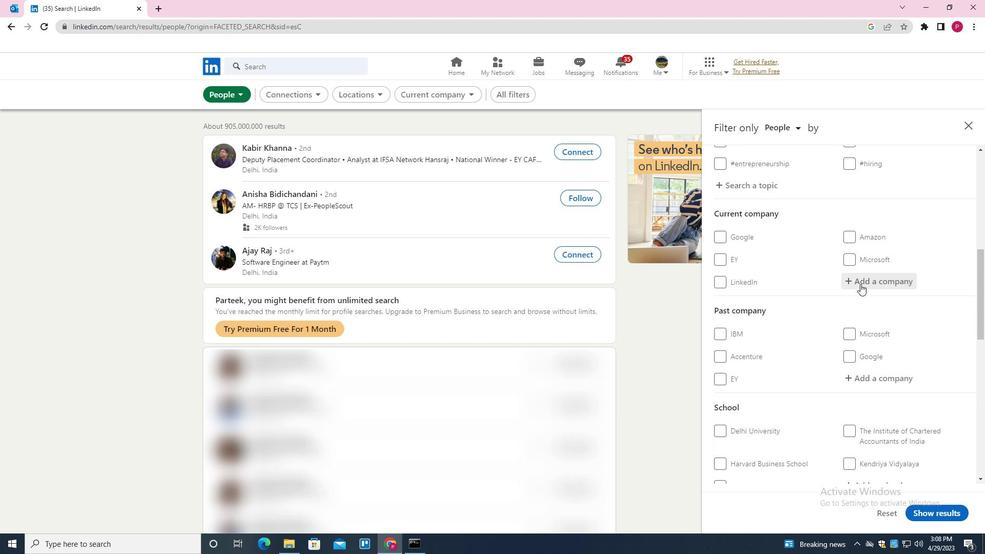 
Action: Key pressed <Key.shift><Key.shift><Key.shift><Key.shift><Key.shift><Key.shift><Key.shift><Key.shift><Key.shift><Key.shift><Key.shift><Key.shift><Key.shift><Key.shift><Key.shift><Key.shift><Key.shift><Key.shift>LECIA<Key.down><Key.down><Key.down><Key.down><Key.down><Key.down><Key.down><Key.down><Key.down><Key.down><Key.down><Key.down><Key.down><Key.down><Key.down><Key.down><Key.down><Key.down><Key.down><Key.shift><Key.shift><Key.shift><Key.shift><Key.shift><Key.shift><Key.shift><Key.shift>GEO<Key.backspace><Key.backspace><Key.backspace><Key.backspace><Key.backspace><Key.backspace>ICA<Key.space><Key.down><Key.down><Key.down><Key.enter>
Screenshot: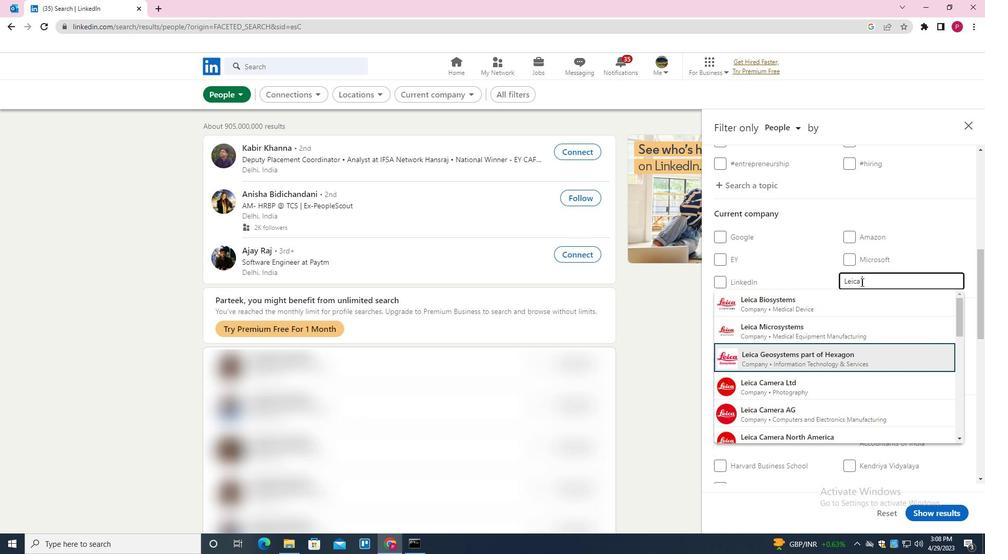 
Action: Mouse moved to (833, 308)
Screenshot: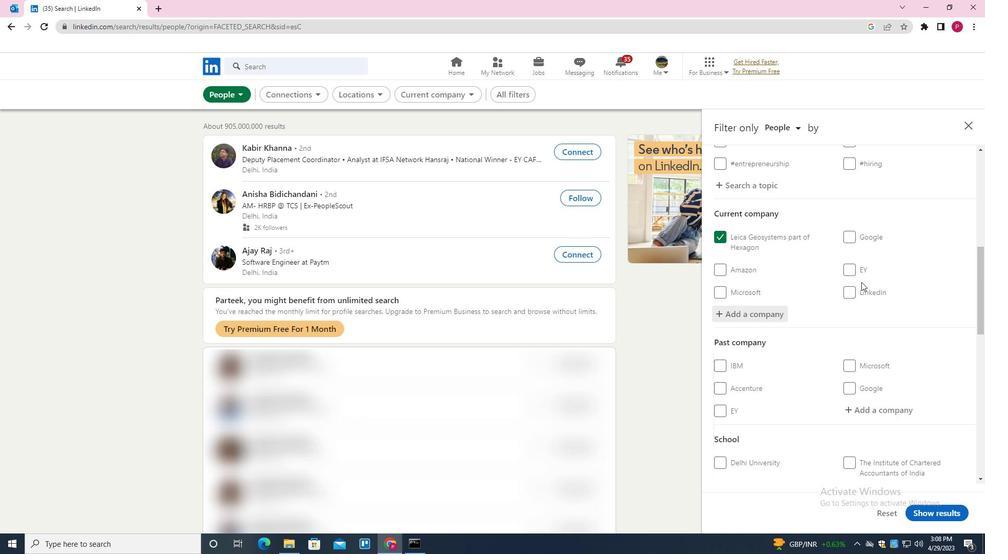 
Action: Mouse scrolled (833, 308) with delta (0, 0)
Screenshot: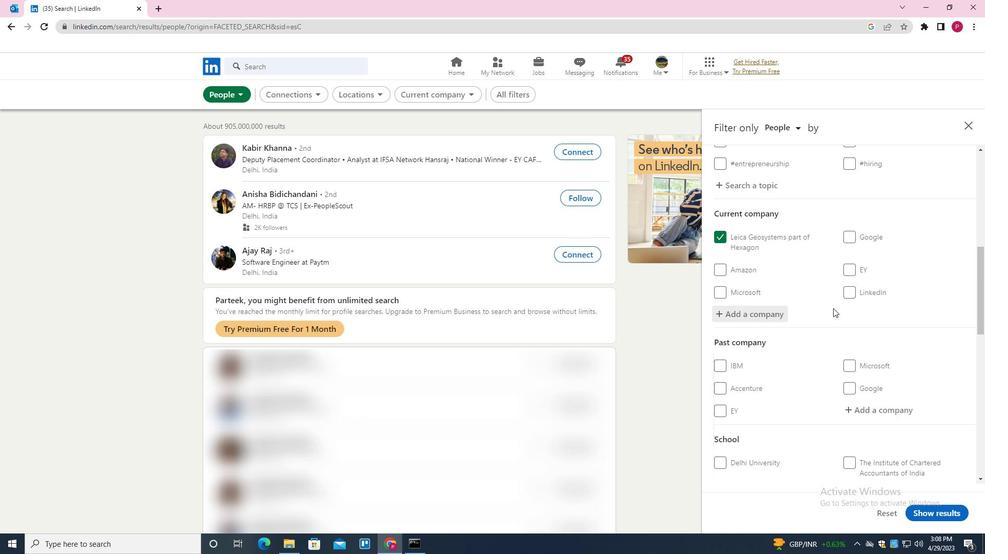 
Action: Mouse moved to (832, 309)
Screenshot: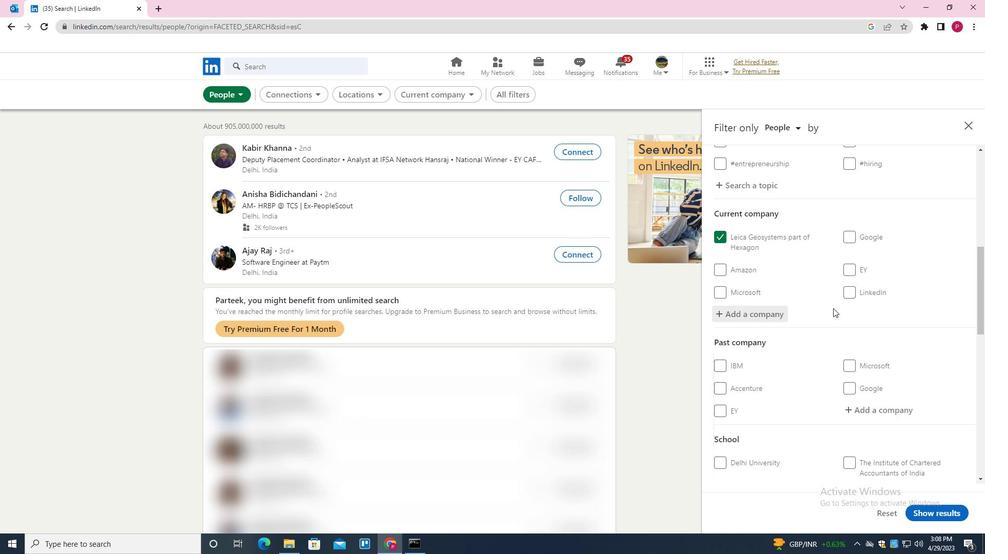 
Action: Mouse scrolled (832, 309) with delta (0, 0)
Screenshot: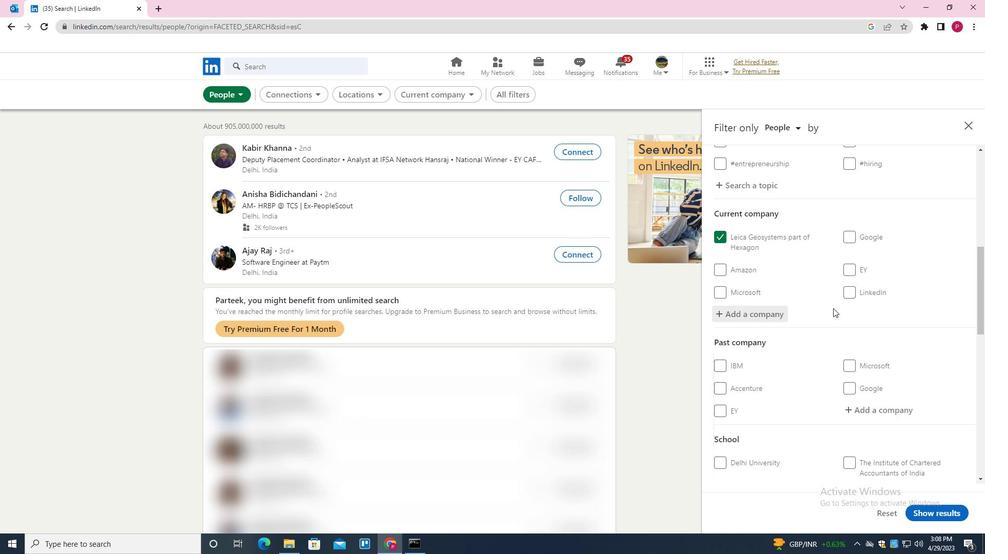 
Action: Mouse moved to (832, 310)
Screenshot: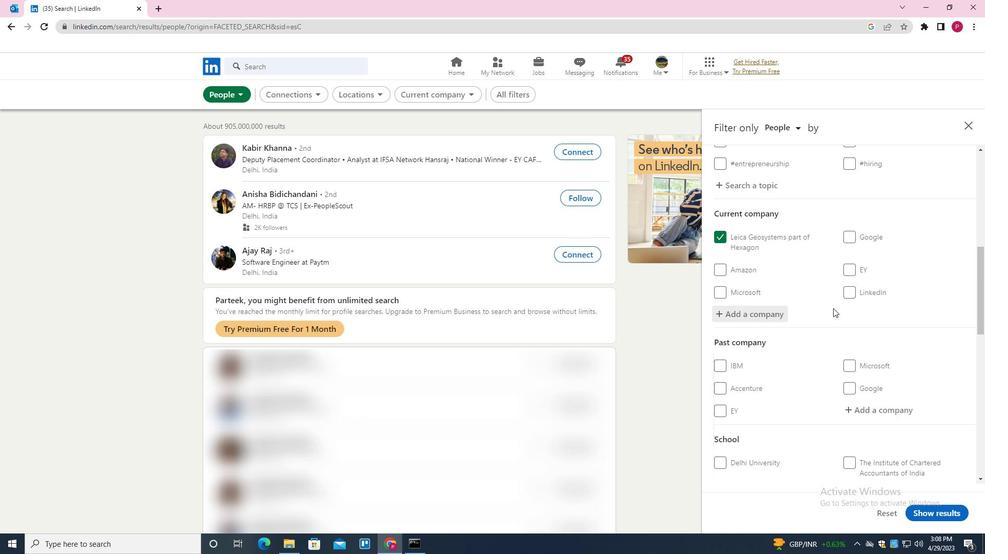 
Action: Mouse scrolled (832, 309) with delta (0, 0)
Screenshot: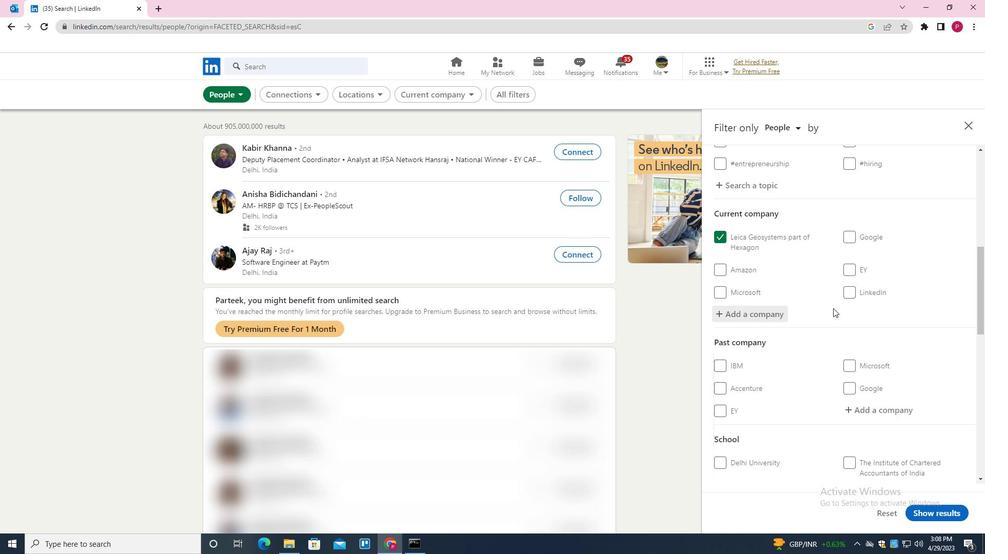 
Action: Mouse moved to (853, 280)
Screenshot: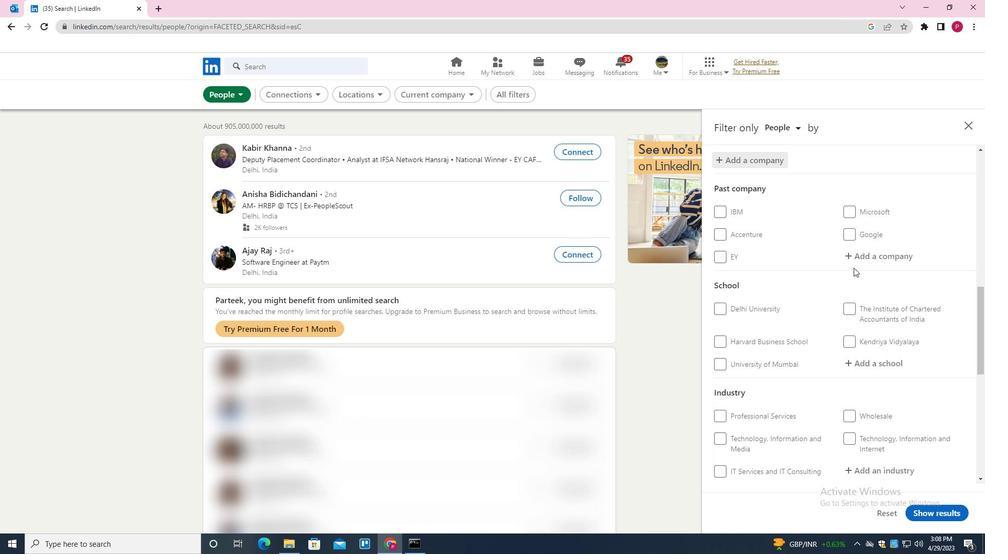 
Action: Mouse scrolled (853, 279) with delta (0, 0)
Screenshot: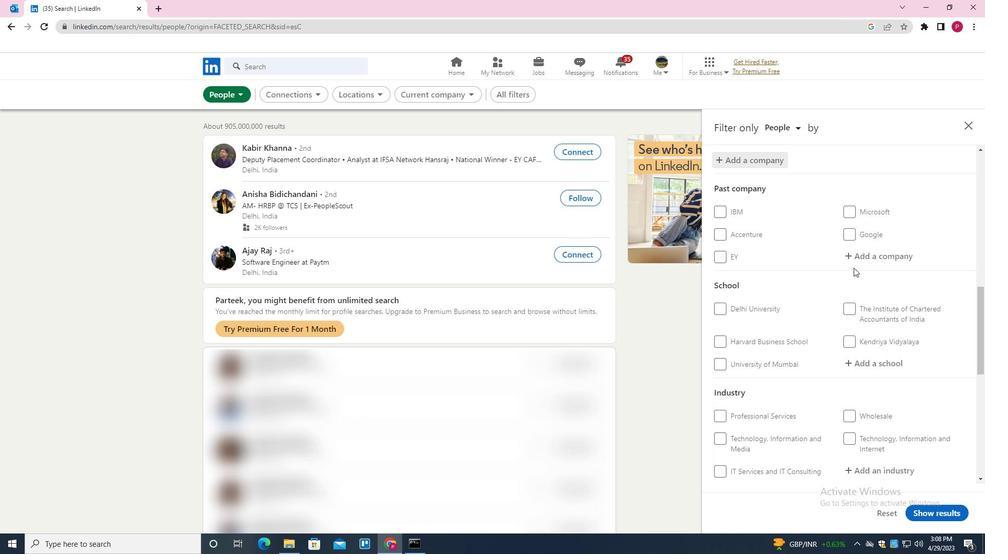 
Action: Mouse scrolled (853, 279) with delta (0, 0)
Screenshot: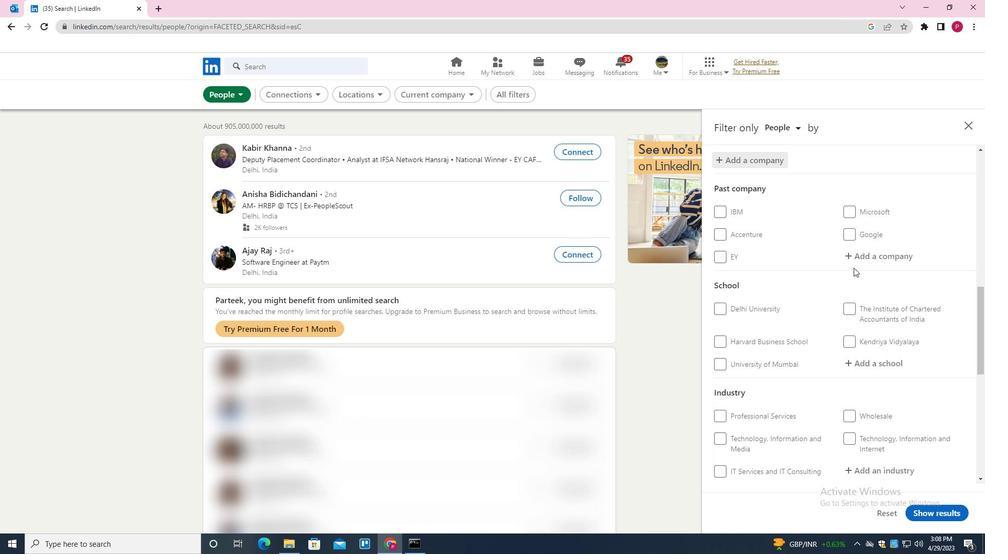 
Action: Mouse moved to (861, 266)
Screenshot: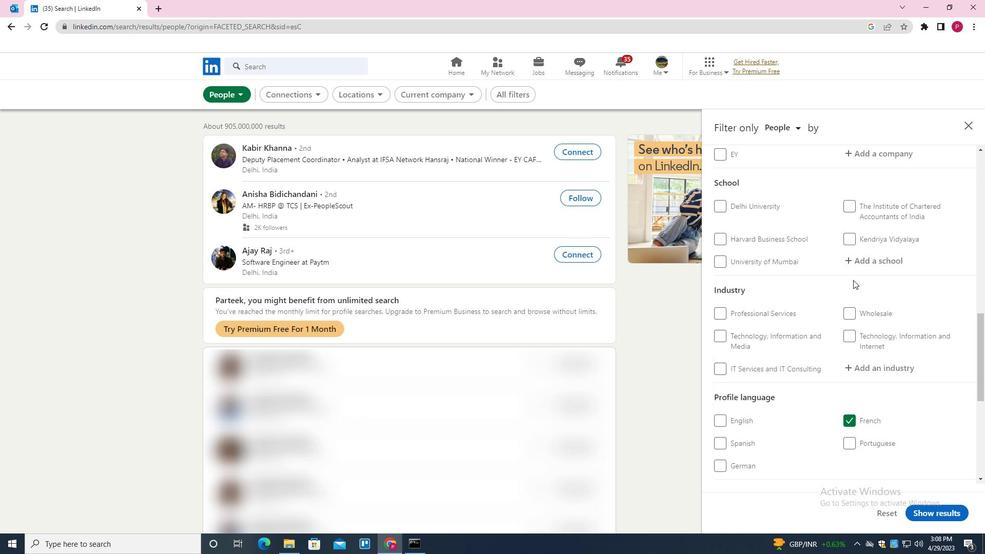 
Action: Mouse pressed left at (861, 266)
Screenshot: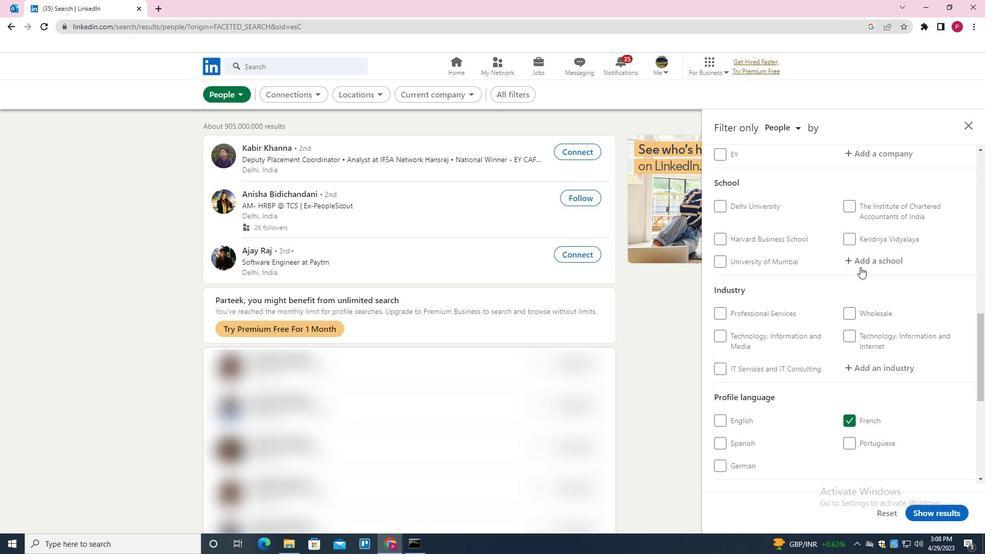 
Action: Key pressed <Key.shift><Key.shift>BADRUKA<Key.space><Key.down><Key.enter>
Screenshot: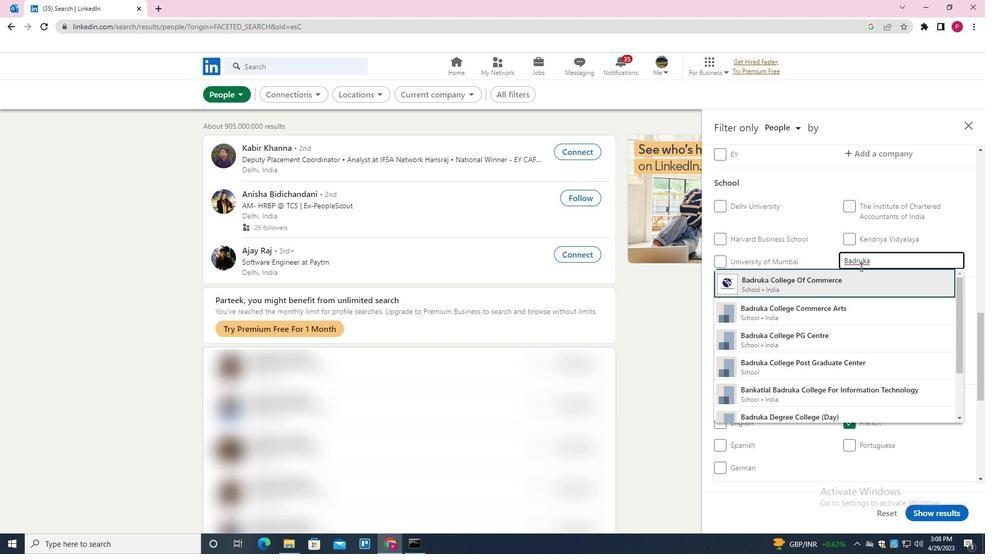 
Action: Mouse moved to (855, 285)
Screenshot: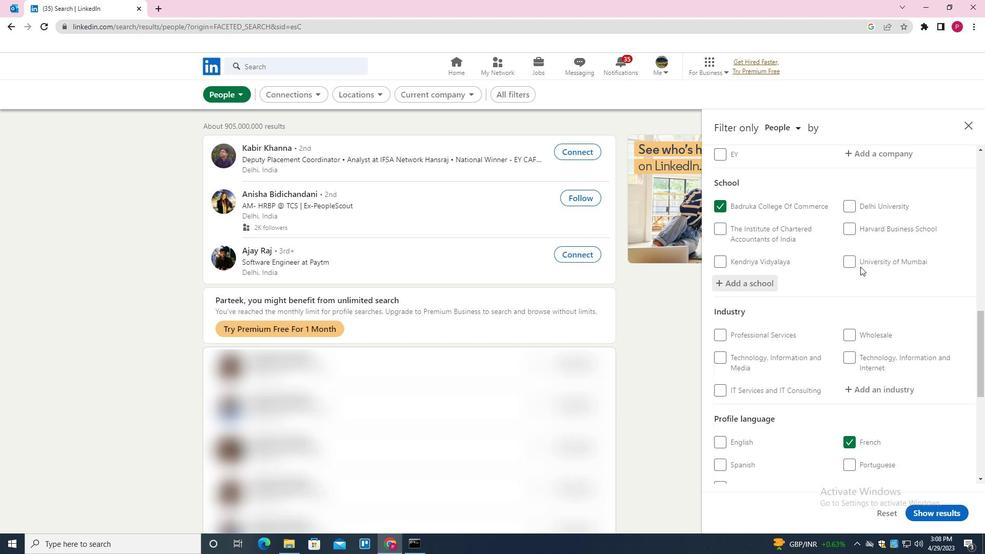 
Action: Mouse scrolled (855, 284) with delta (0, 0)
Screenshot: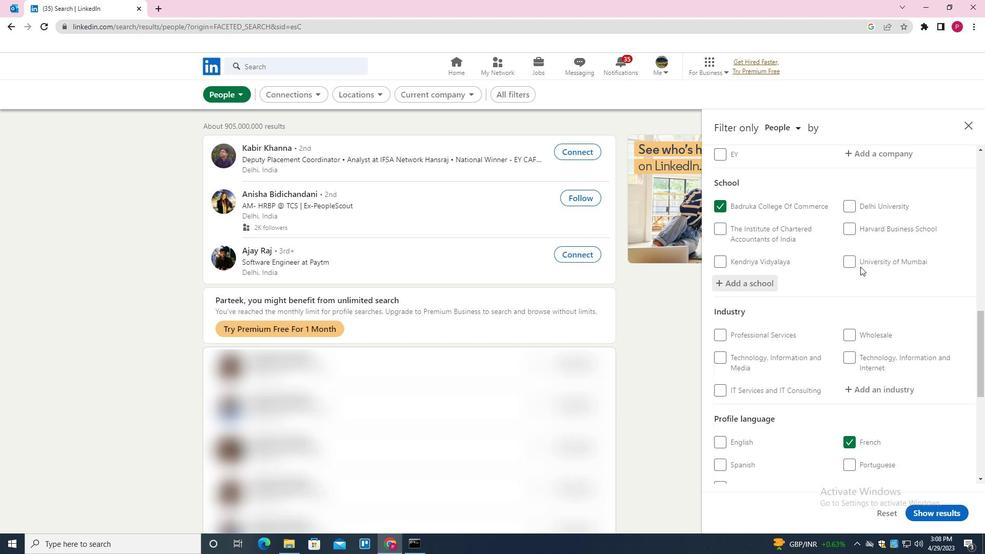 
Action: Mouse moved to (855, 287)
Screenshot: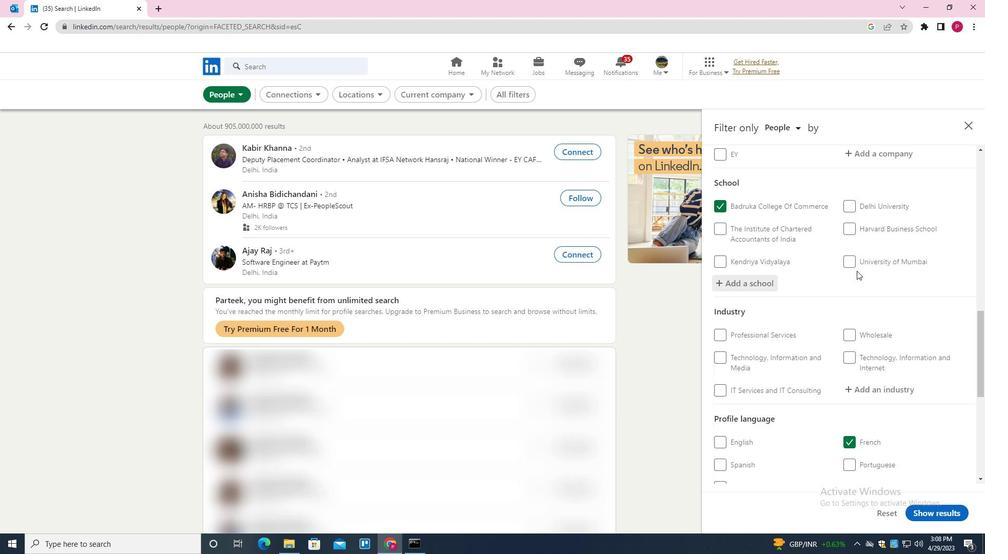 
Action: Mouse scrolled (855, 286) with delta (0, 0)
Screenshot: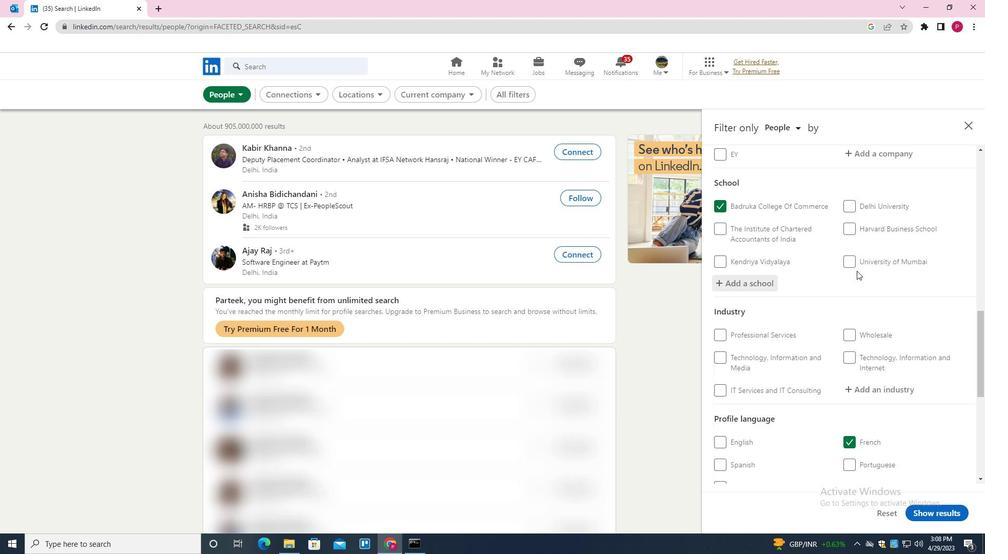 
Action: Mouse scrolled (855, 286) with delta (0, 0)
Screenshot: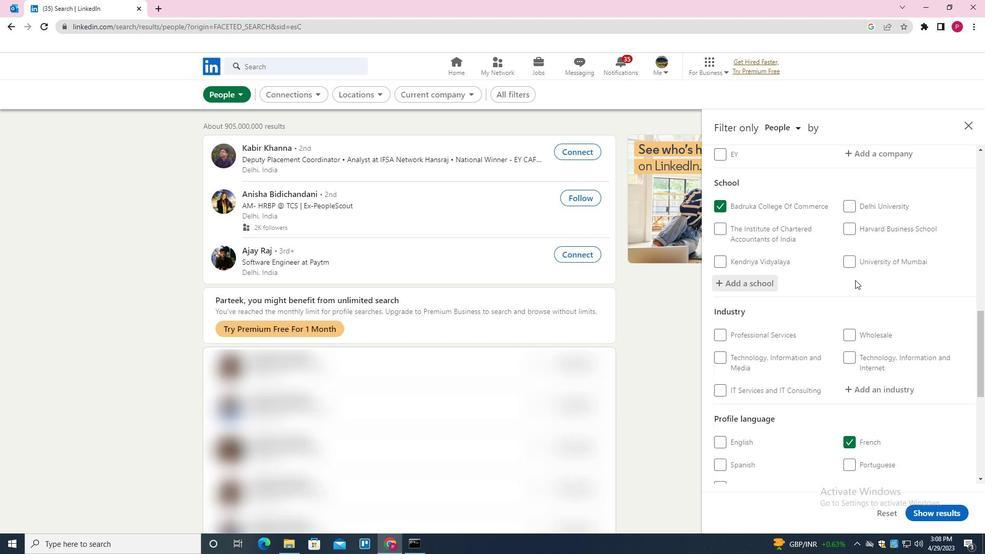 
Action: Mouse moved to (874, 236)
Screenshot: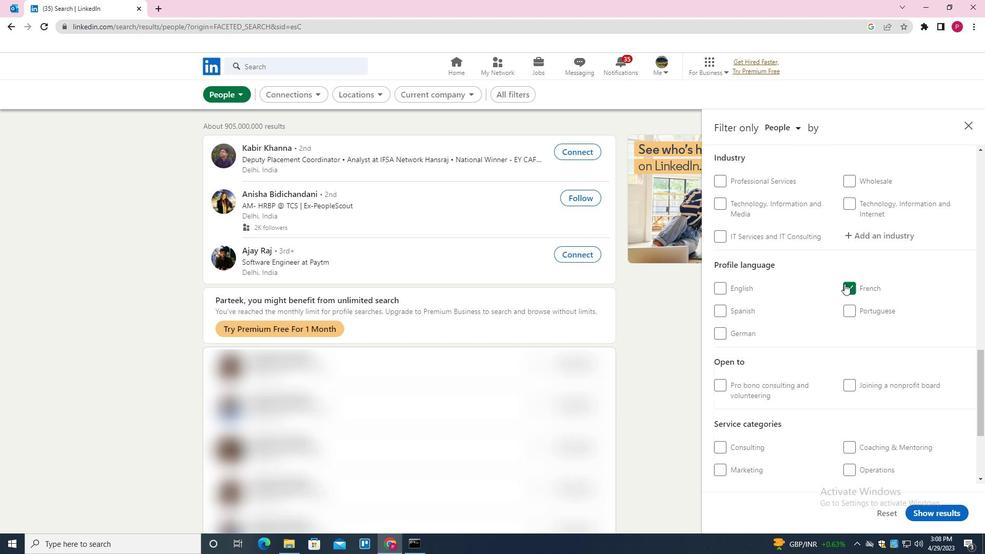 
Action: Mouse pressed left at (874, 236)
Screenshot: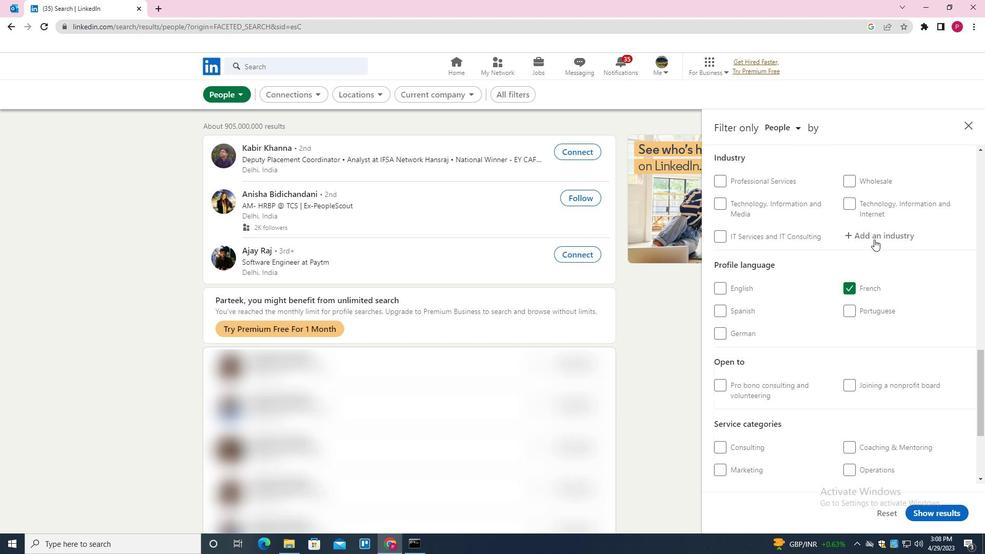 
Action: Key pressed <Key.shift><Key.shift><Key.shift><Key.shift><Key.shift><Key.shift><Key.shift>M
Screenshot: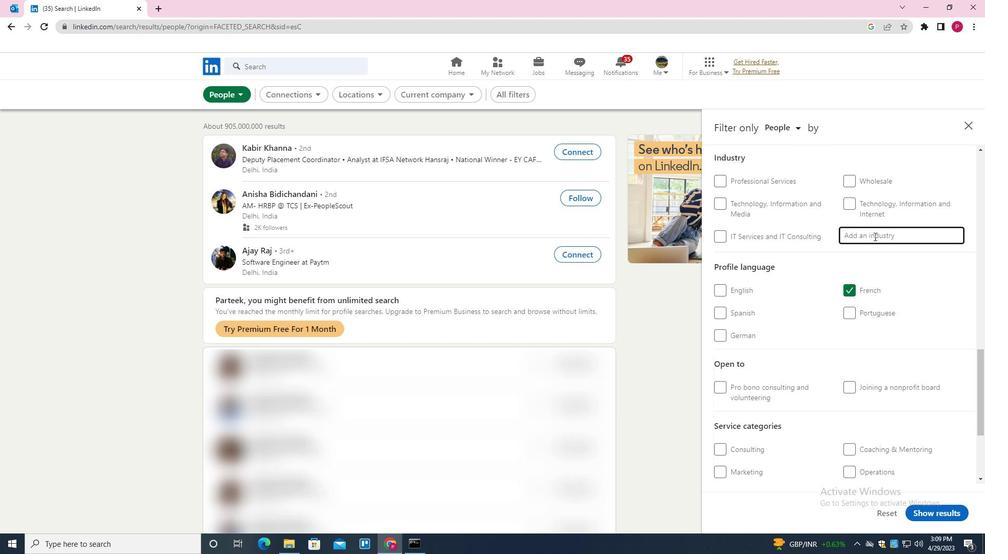 
Action: Mouse moved to (874, 236)
Screenshot: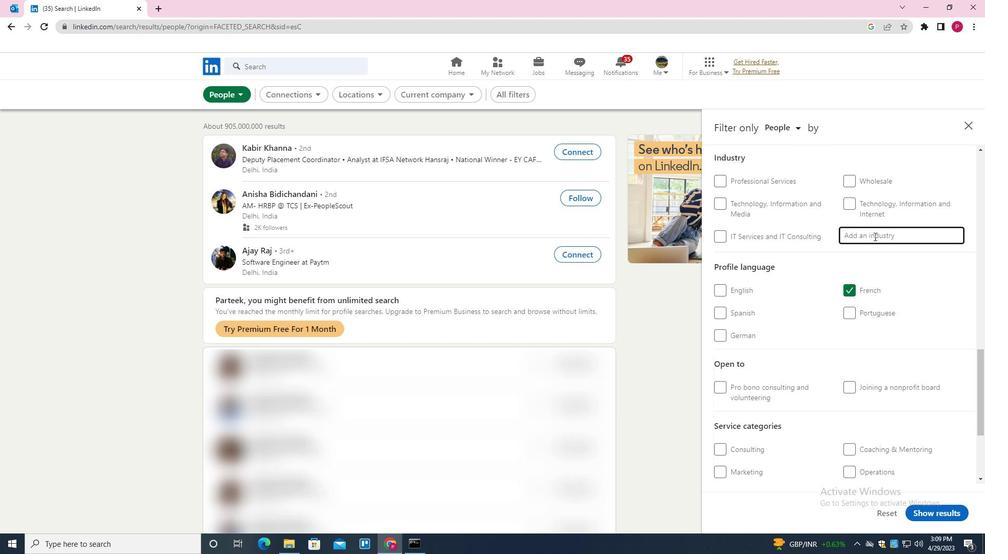 
Action: Key pressed OVIES<Key.down><Key.down><Key.enter>
Screenshot: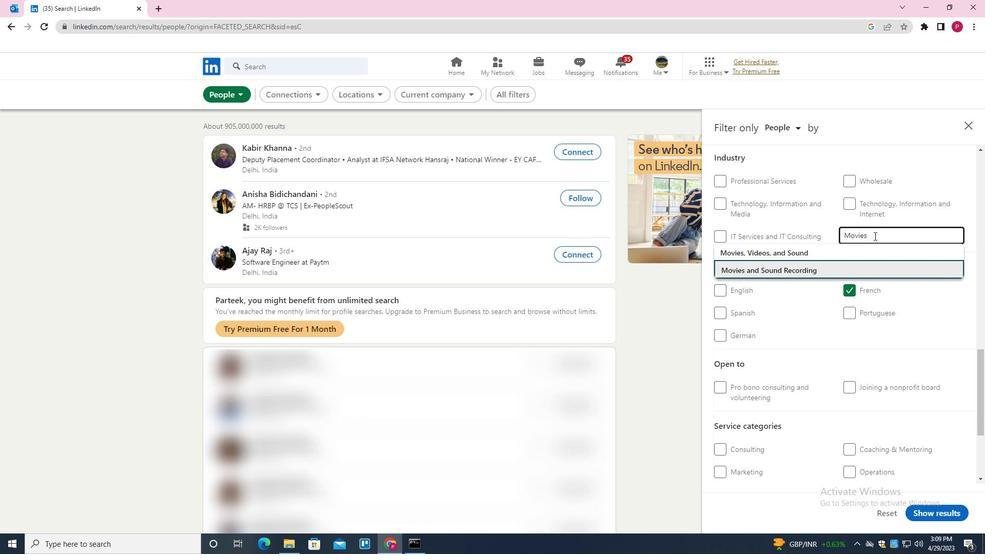 
Action: Mouse moved to (930, 262)
Screenshot: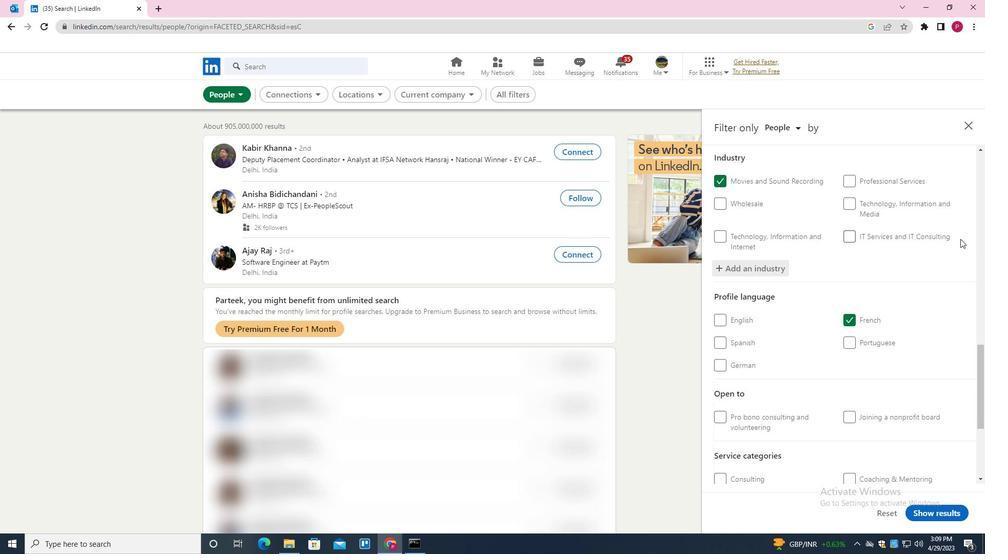 
Action: Mouse scrolled (930, 262) with delta (0, 0)
Screenshot: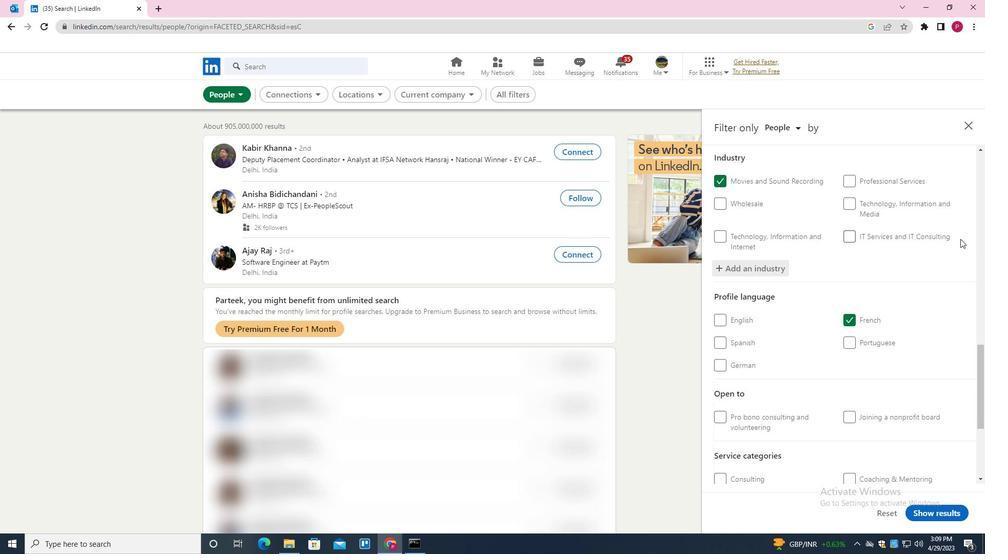 
Action: Mouse moved to (927, 277)
Screenshot: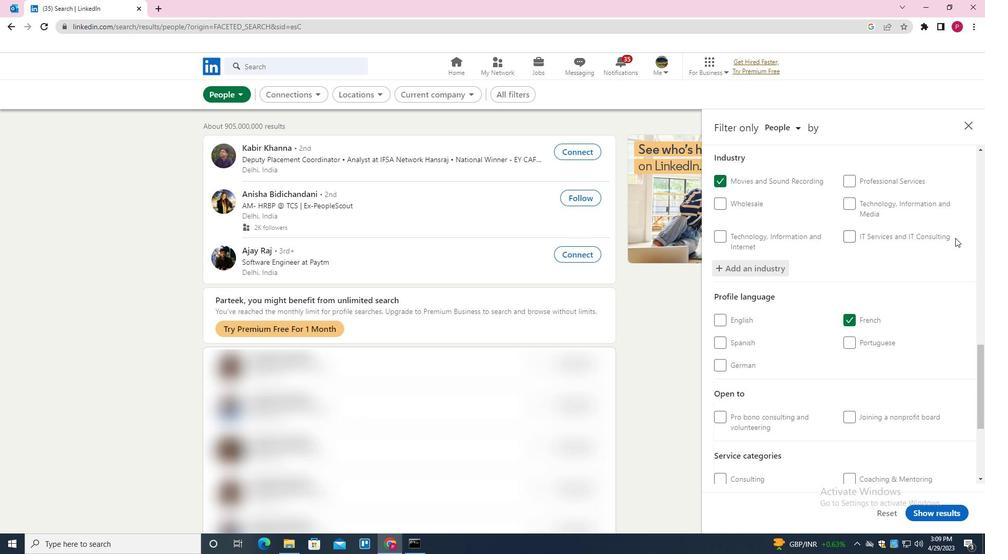 
Action: Mouse scrolled (927, 276) with delta (0, 0)
Screenshot: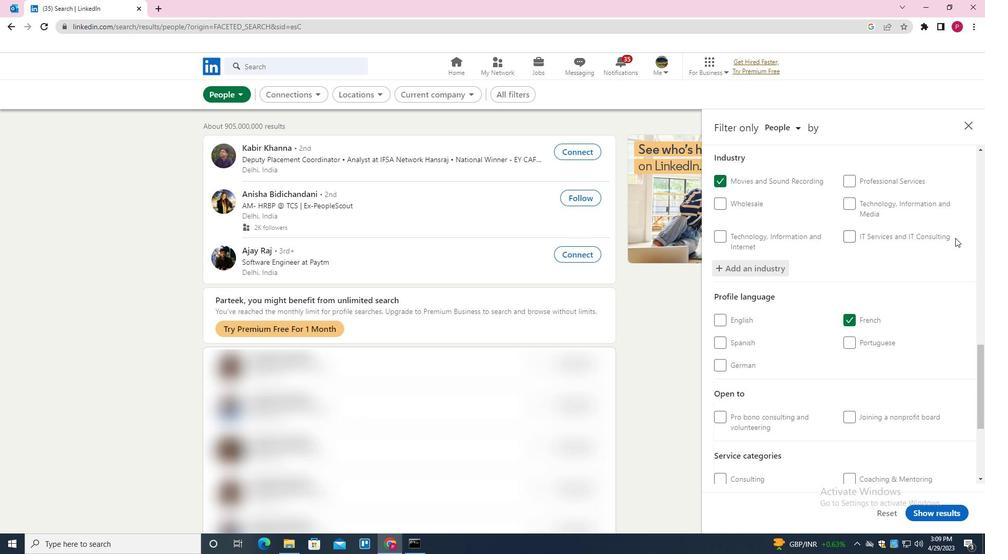 
Action: Mouse moved to (922, 287)
Screenshot: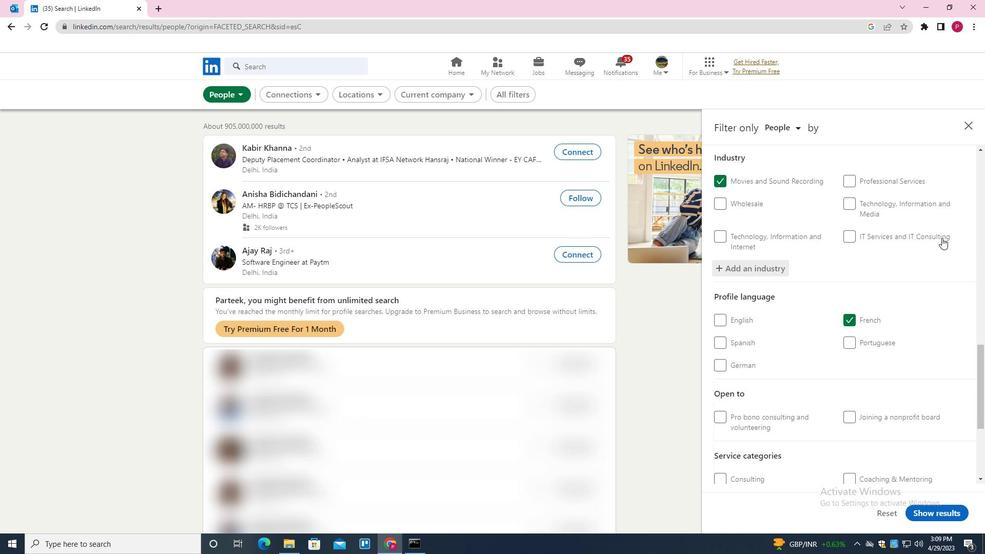 
Action: Mouse scrolled (922, 287) with delta (0, 0)
Screenshot: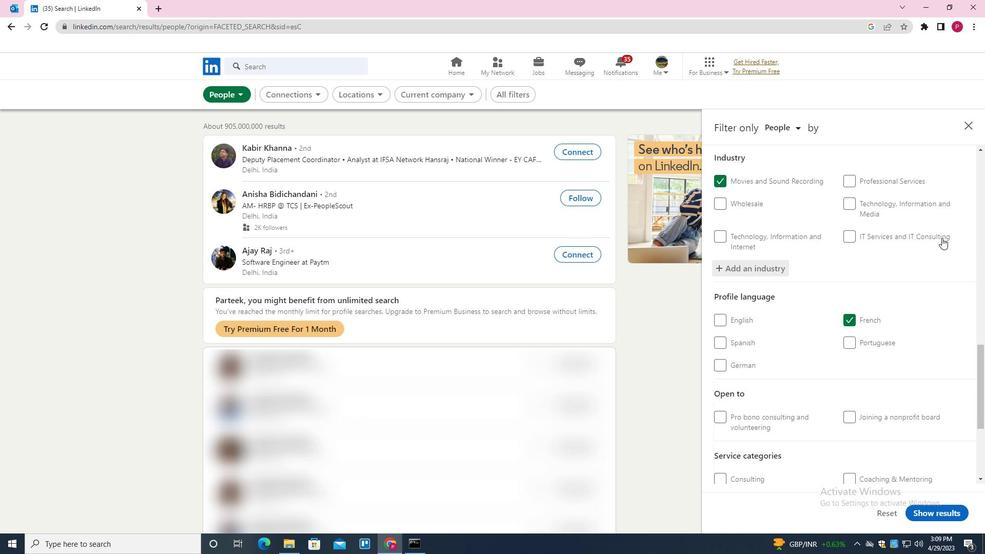 
Action: Mouse moved to (919, 292)
Screenshot: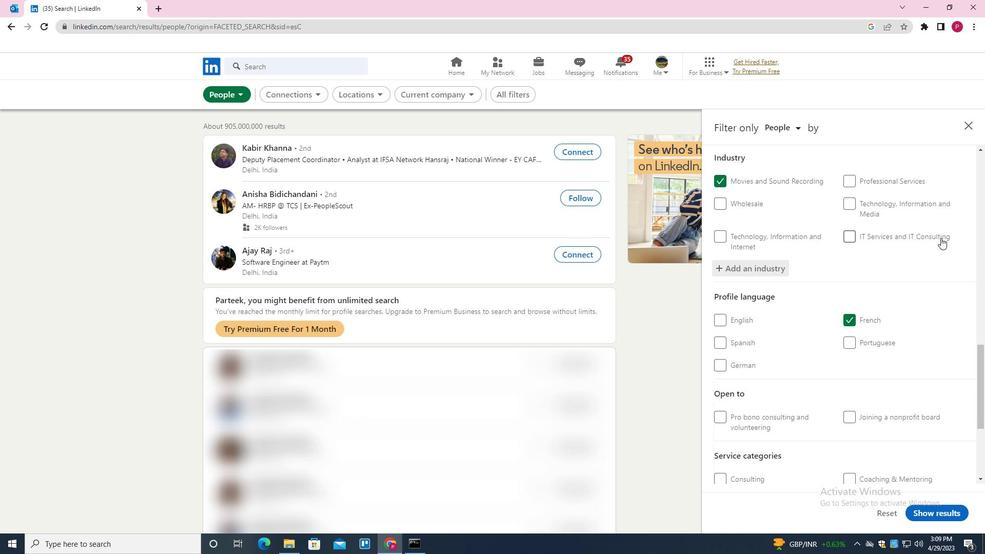 
Action: Mouse scrolled (919, 291) with delta (0, 0)
Screenshot: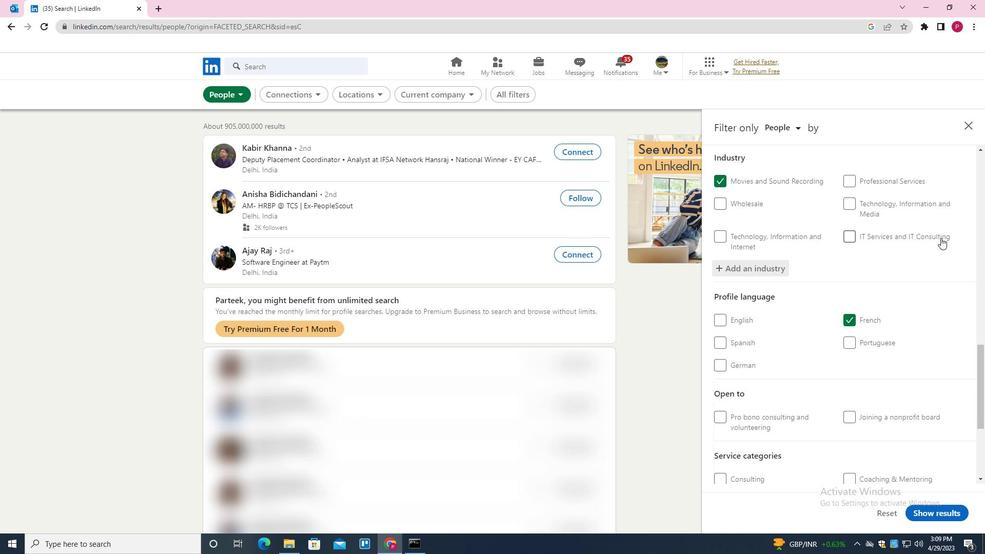
Action: Mouse moved to (878, 340)
Screenshot: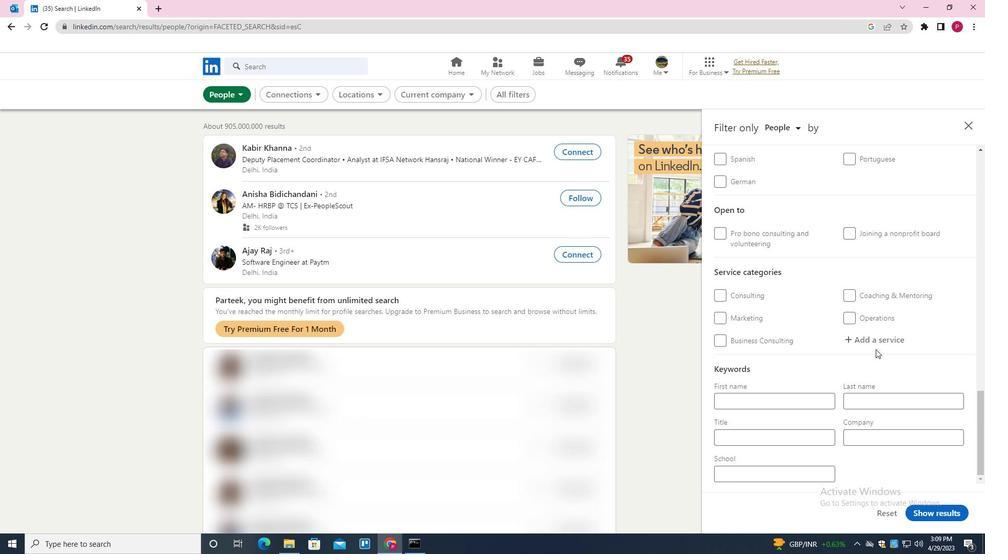 
Action: Mouse pressed left at (878, 340)
Screenshot: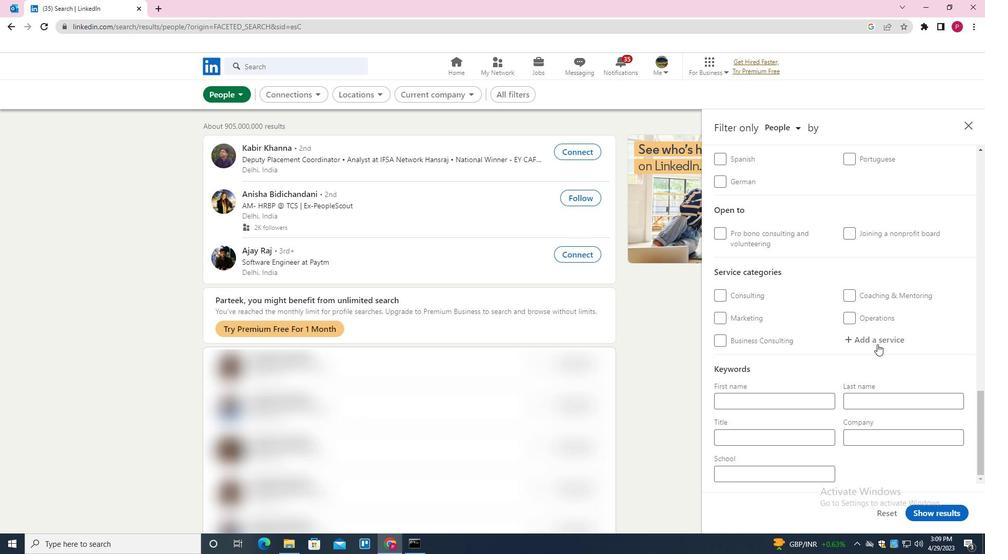 
Action: Mouse moved to (878, 339)
Screenshot: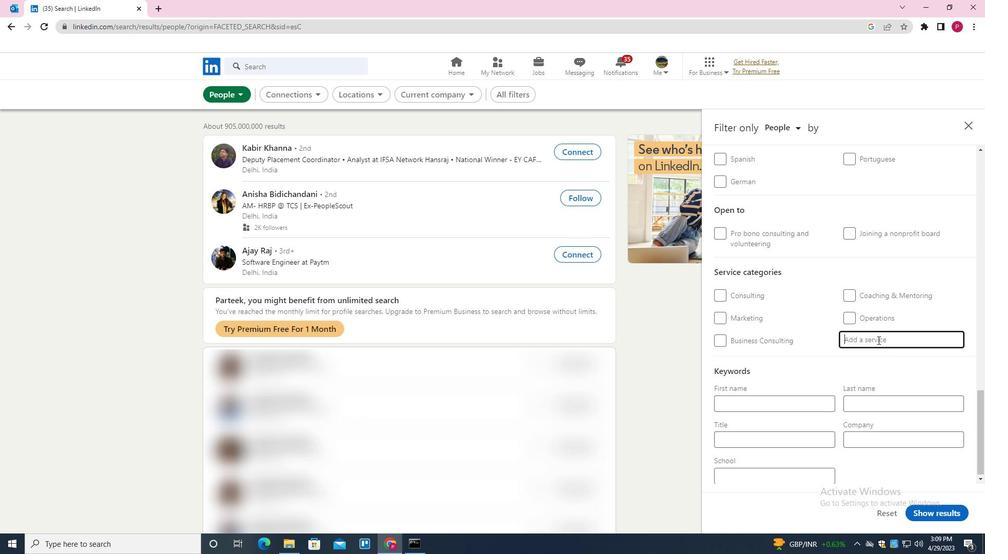 
Action: Key pressed <Key.shift><Key.shift><Key.shift>ACCOUNTING<Key.down><Key.enter>
Screenshot: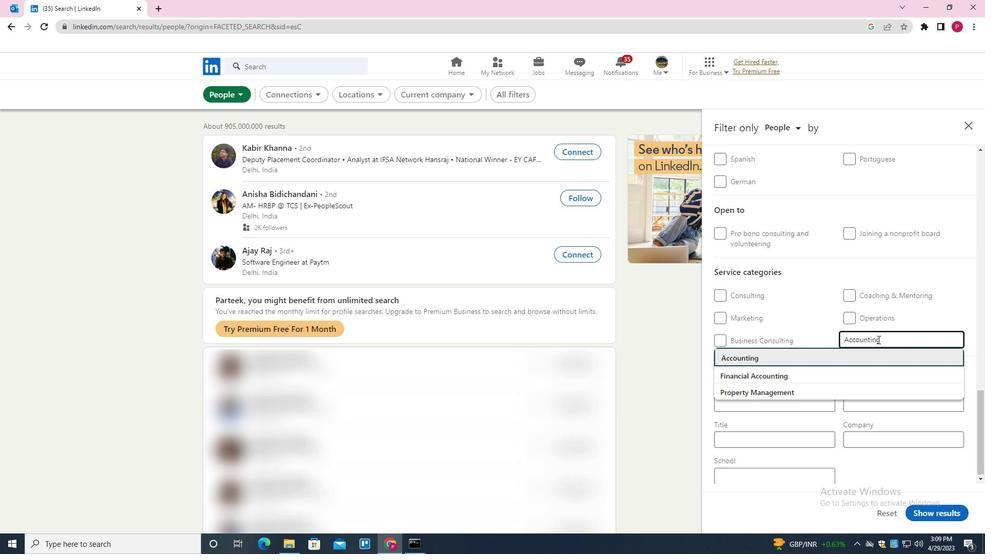 
Action: Mouse scrolled (878, 339) with delta (0, 0)
Screenshot: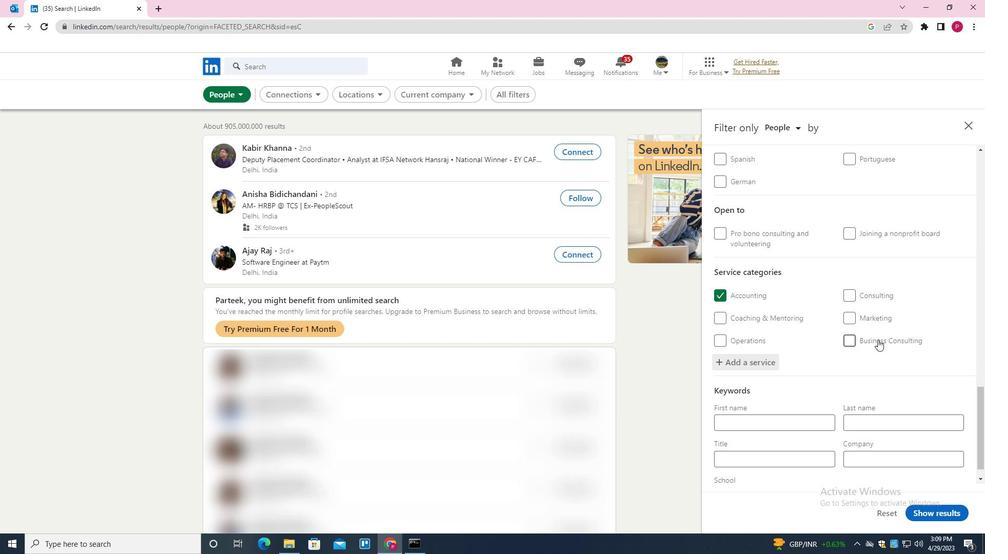 
Action: Mouse scrolled (878, 339) with delta (0, 0)
Screenshot: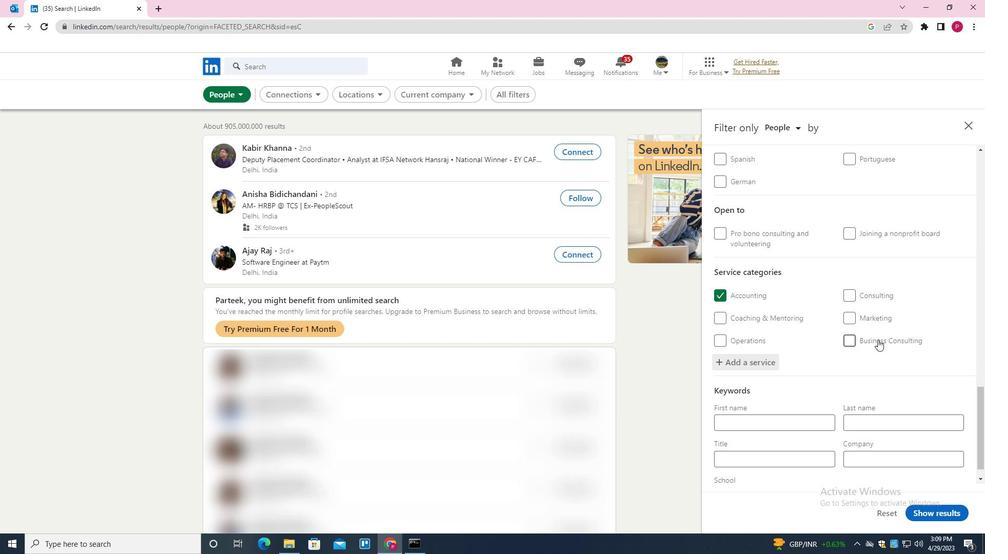 
Action: Mouse moved to (878, 339)
Screenshot: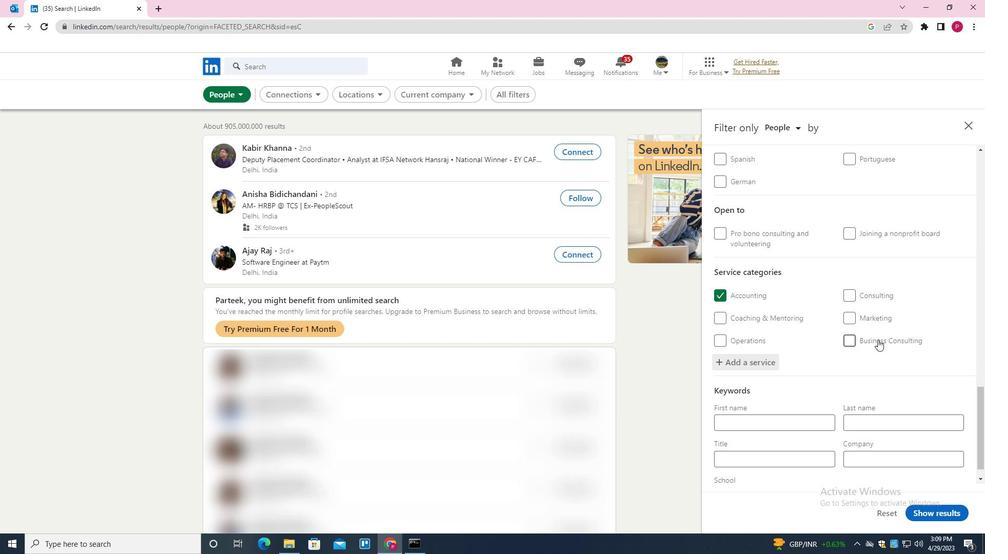 
Action: Mouse scrolled (878, 338) with delta (0, 0)
Screenshot: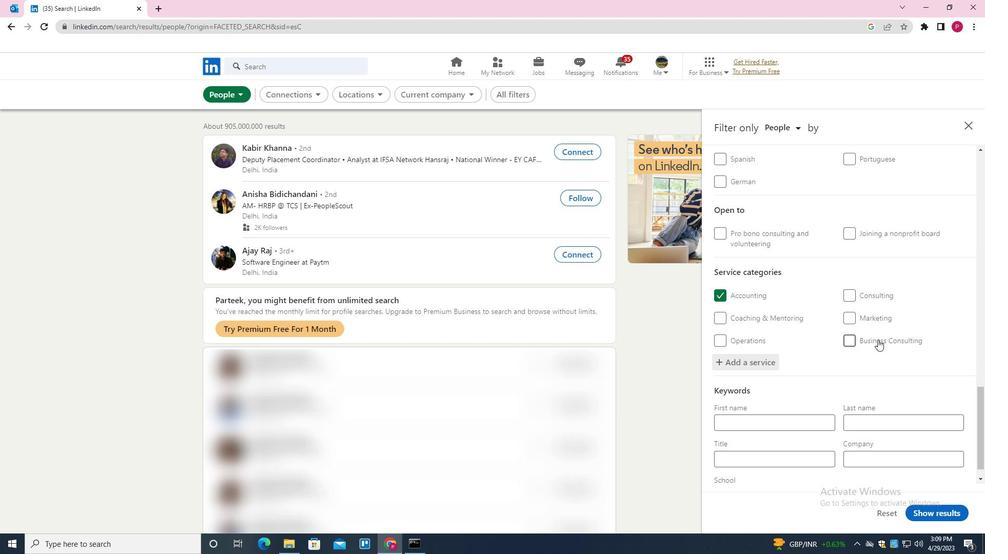 
Action: Mouse moved to (874, 342)
Screenshot: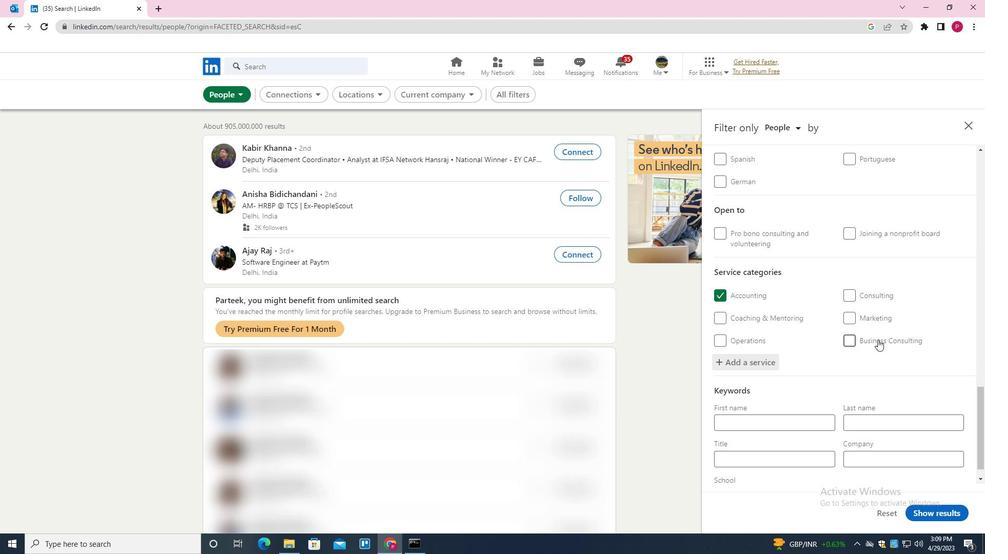 
Action: Mouse scrolled (874, 341) with delta (0, 0)
Screenshot: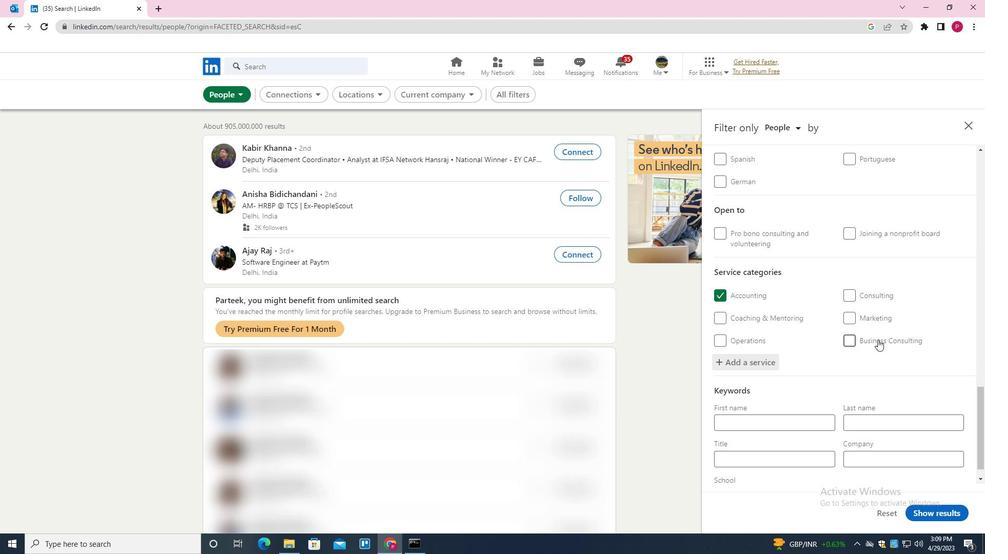 
Action: Mouse moved to (795, 436)
Screenshot: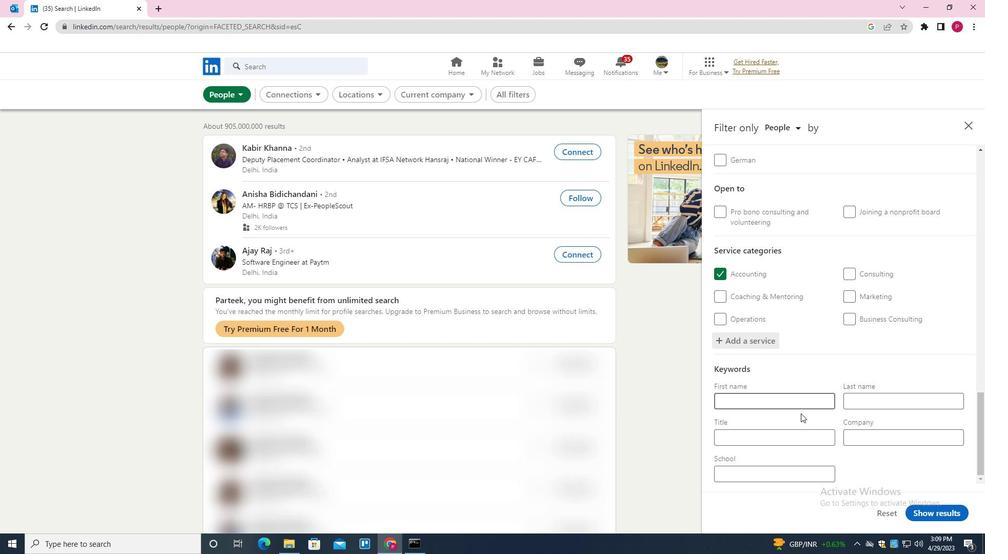 
Action: Mouse pressed left at (795, 436)
Screenshot: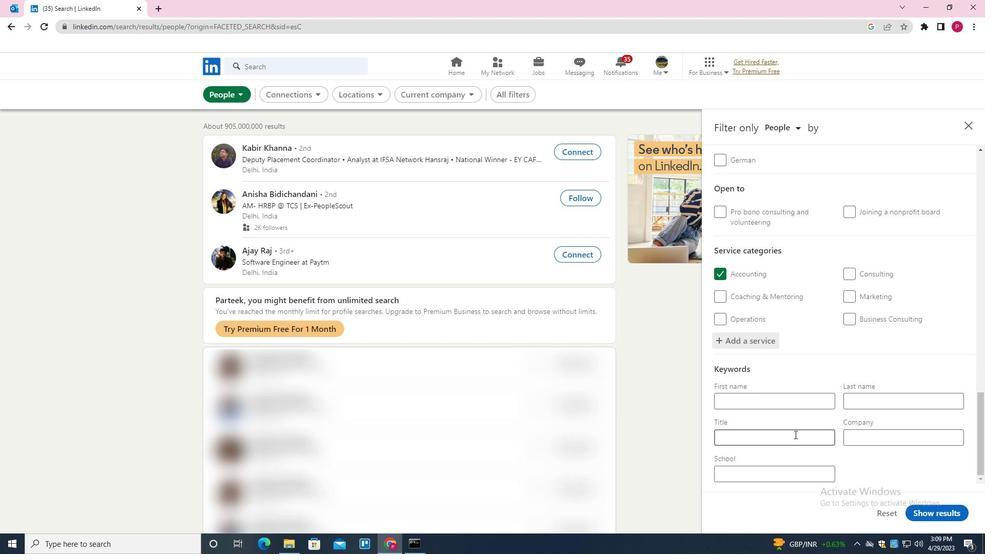 
Action: Key pressed <Key.shift>DIRECY<Key.backspace>TOR<Key.space><Key.shift>OF<Key.space><Key.shift>STORYTELLING
Screenshot: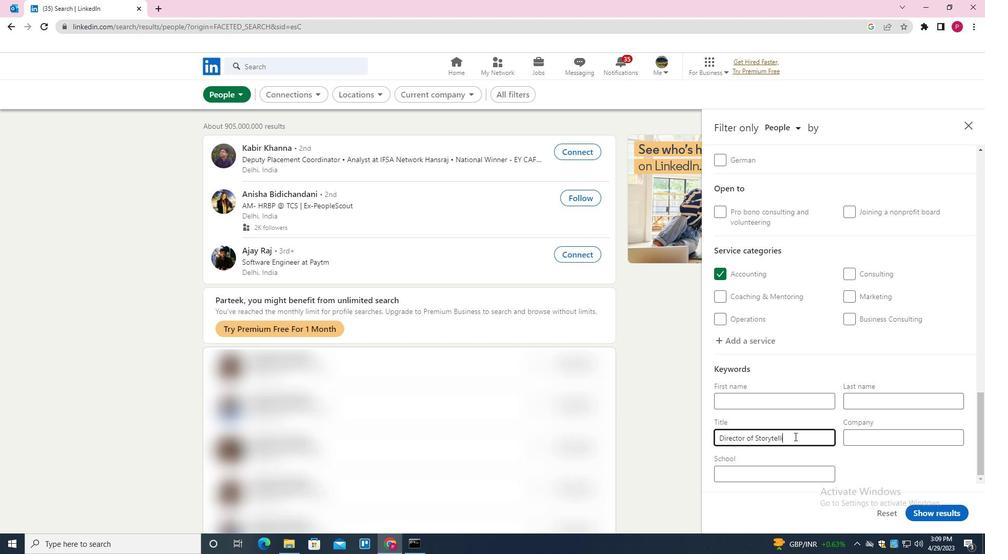 
Action: Mouse moved to (912, 513)
Screenshot: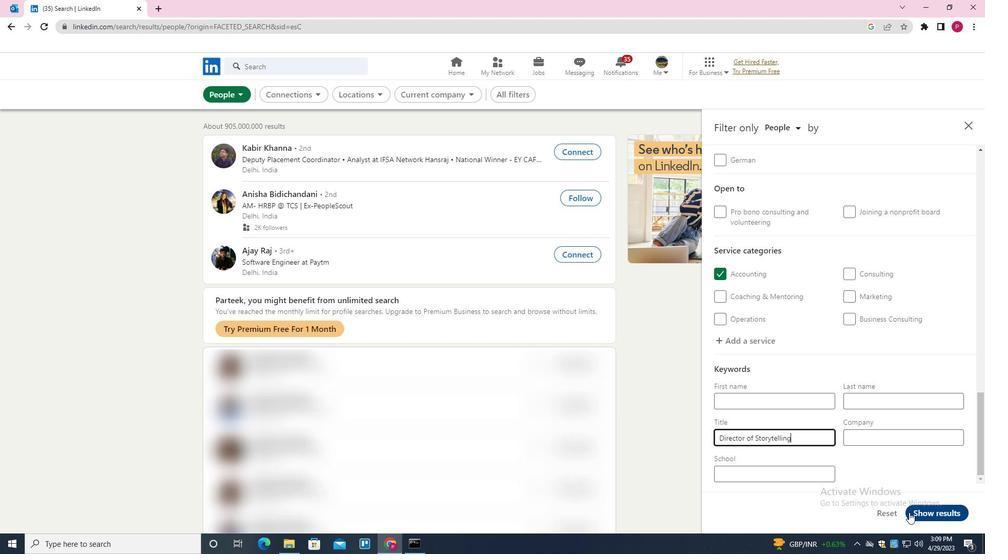 
Action: Mouse pressed left at (912, 513)
Screenshot: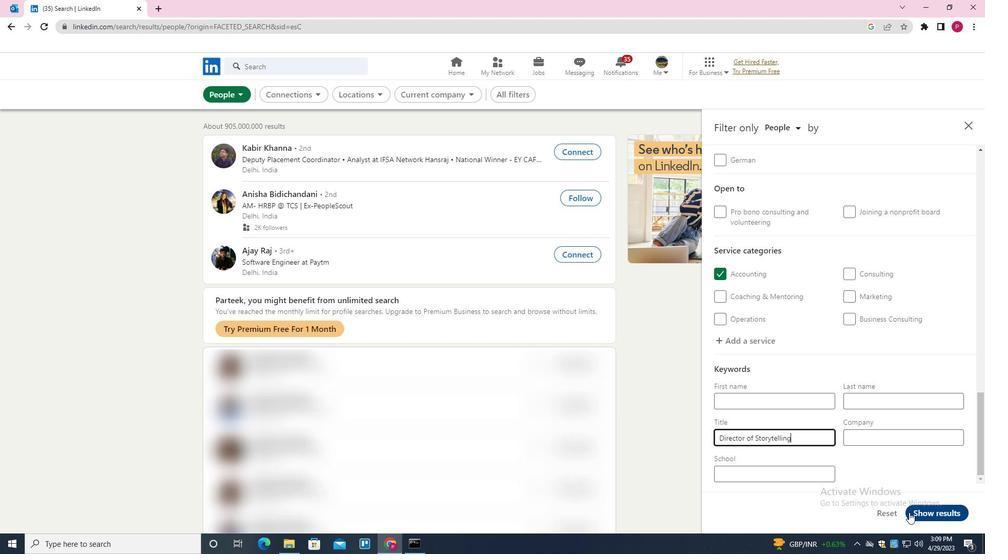 
Action: Mouse moved to (526, 271)
Screenshot: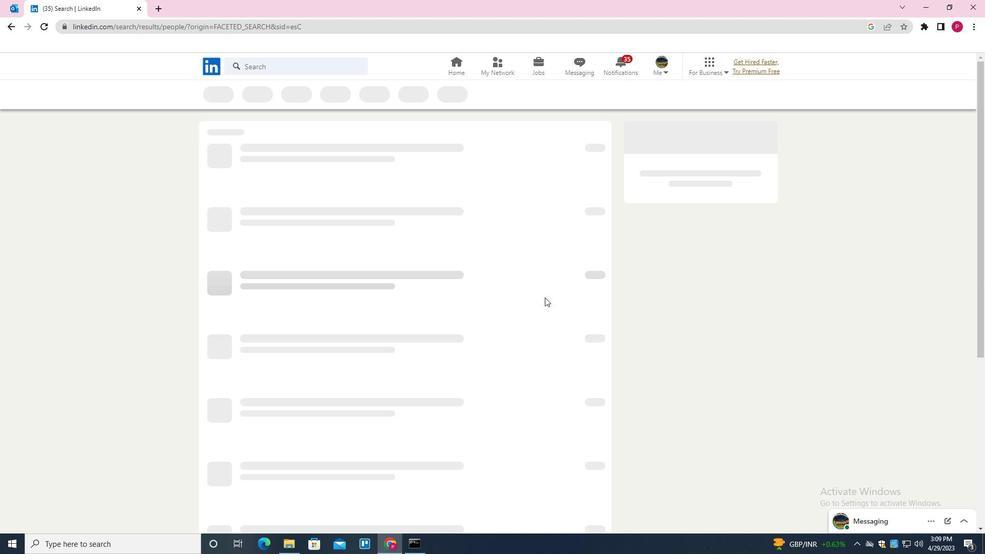 
